 Task: Add an event with the title Second Monthly Departmental Update and Collaboration Meeting, date '2024/04/21', time 9:40 AM to 11:40 AMand add a description: The training workshop will be facilitated by experienced leadership experts who will provide guidance, insights, and practical tips throughout the session. Participants will have ample opportunities to ask questions, share experiences, and receive personalized feedback on their leadership development., put the event into Red category . Add location for the event as: 789 Palm Jumeirah, Dubai, UAE, logged in from the account softage.10@softage.netand send the event invitation to softage.4@softage.net and softage.5@softage.net. Set a reminder for the event 30 minutes before
Action: Mouse moved to (79, 105)
Screenshot: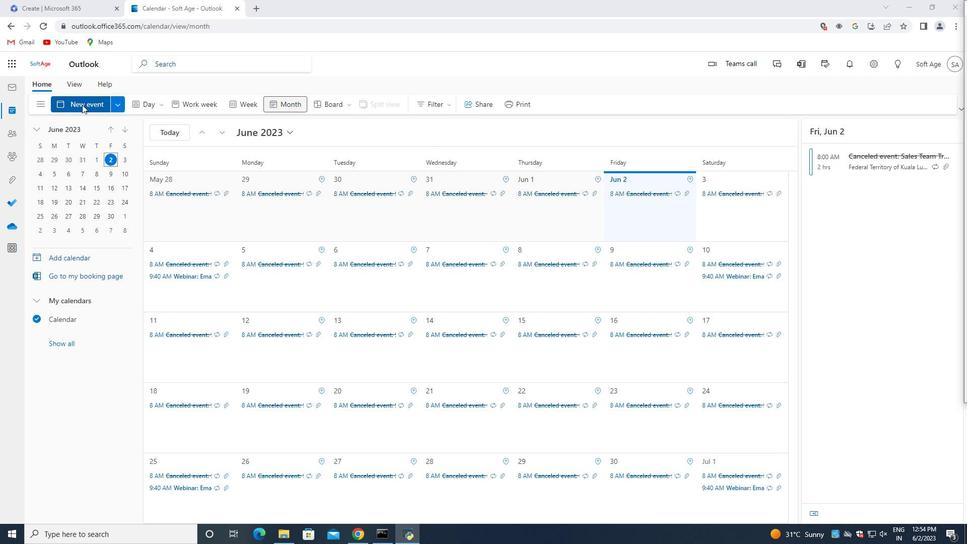 
Action: Mouse pressed left at (79, 105)
Screenshot: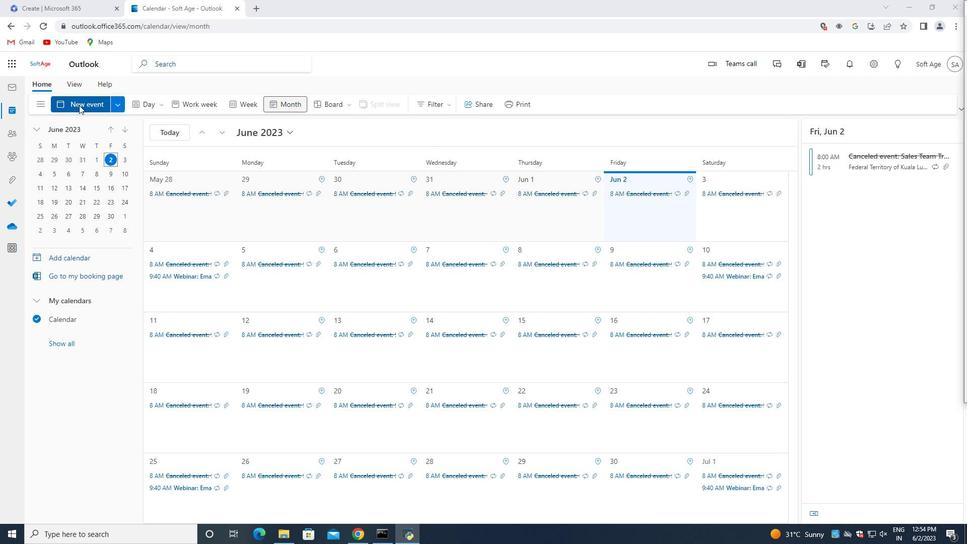 
Action: Mouse moved to (282, 166)
Screenshot: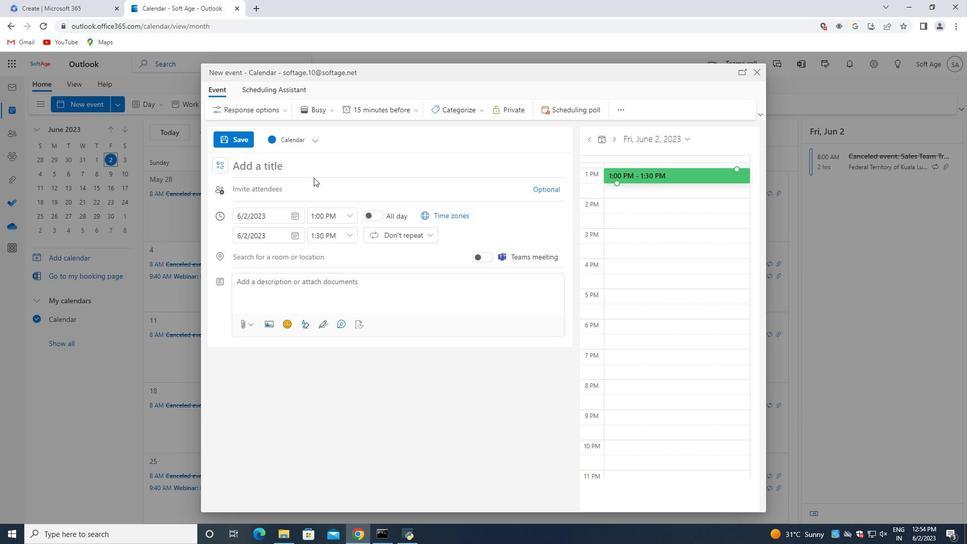 
Action: Mouse pressed left at (282, 166)
Screenshot: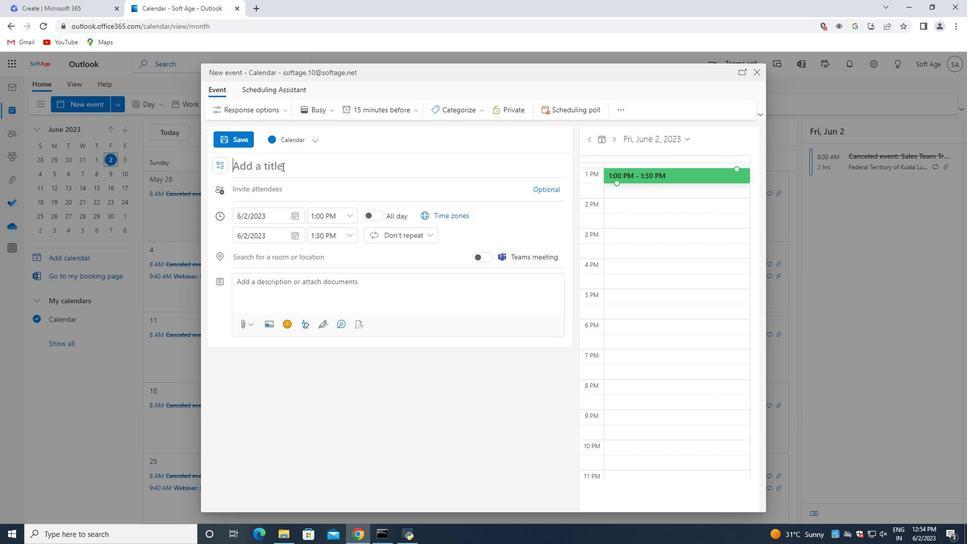 
Action: Key pressed <Key.shift>Second<Key.space><Key.shift>Monthi<Key.backspace>ly<Key.space><Key.shift>Departmental<Key.space><Key.shift>Update<Key.space>and<Key.space><Key.shift>Collaboration<Key.space><Key.shift>Meeting
Screenshot: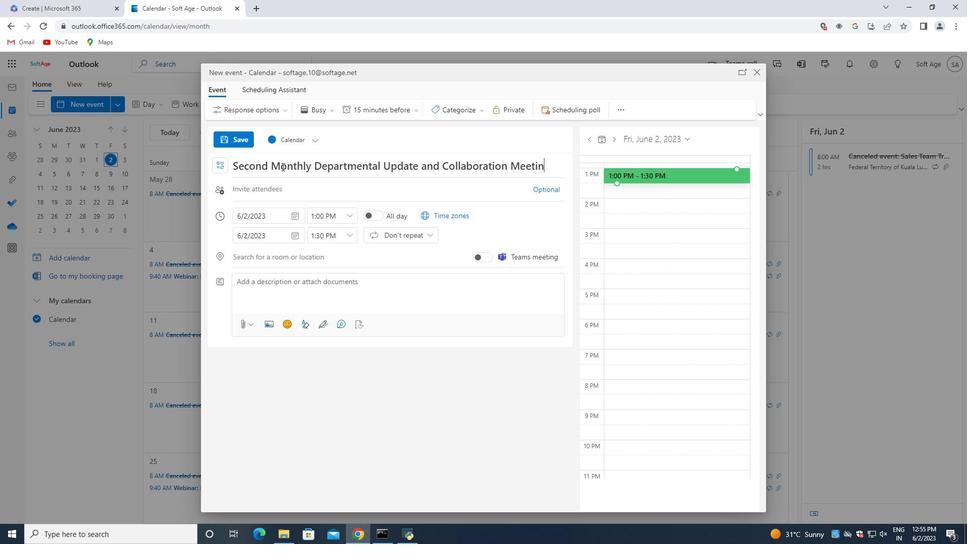 
Action: Mouse moved to (292, 217)
Screenshot: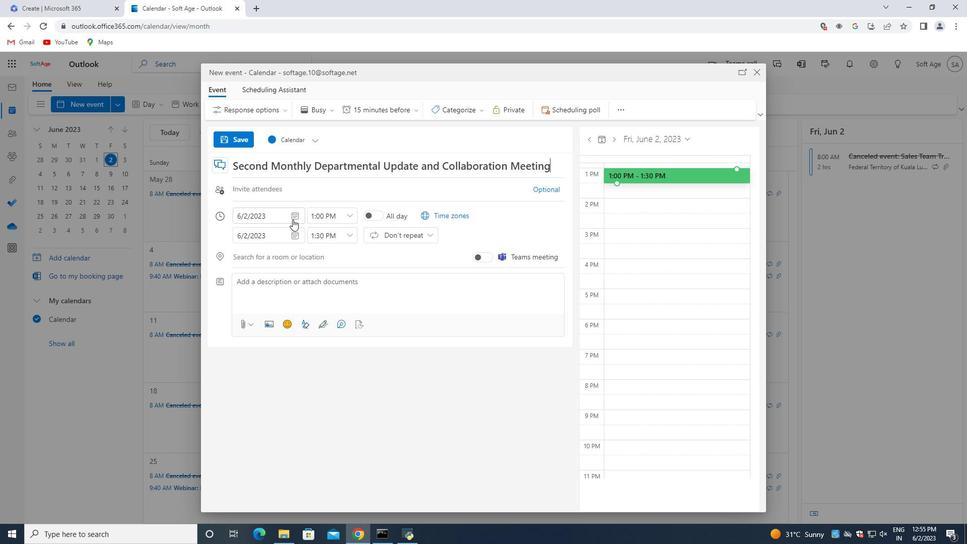 
Action: Mouse pressed left at (292, 217)
Screenshot: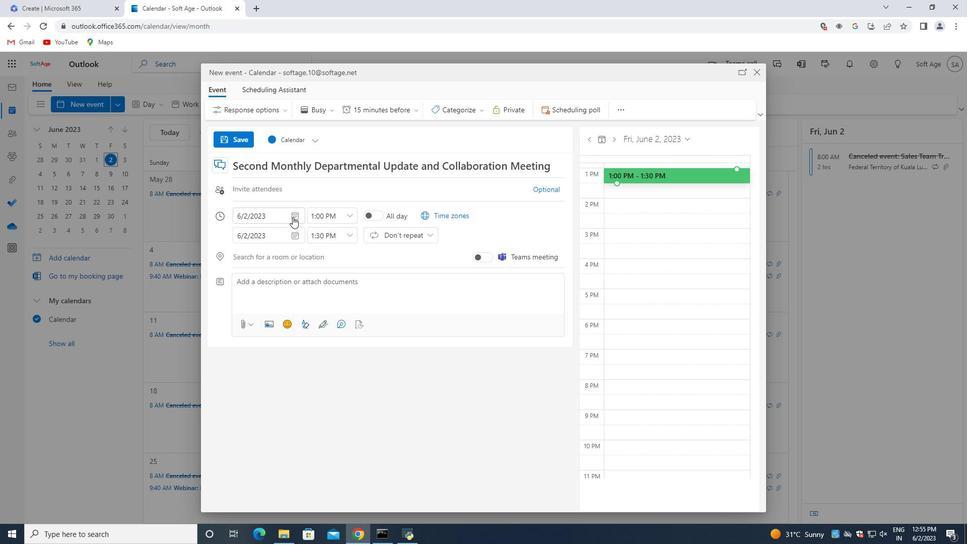 
Action: Mouse moved to (329, 237)
Screenshot: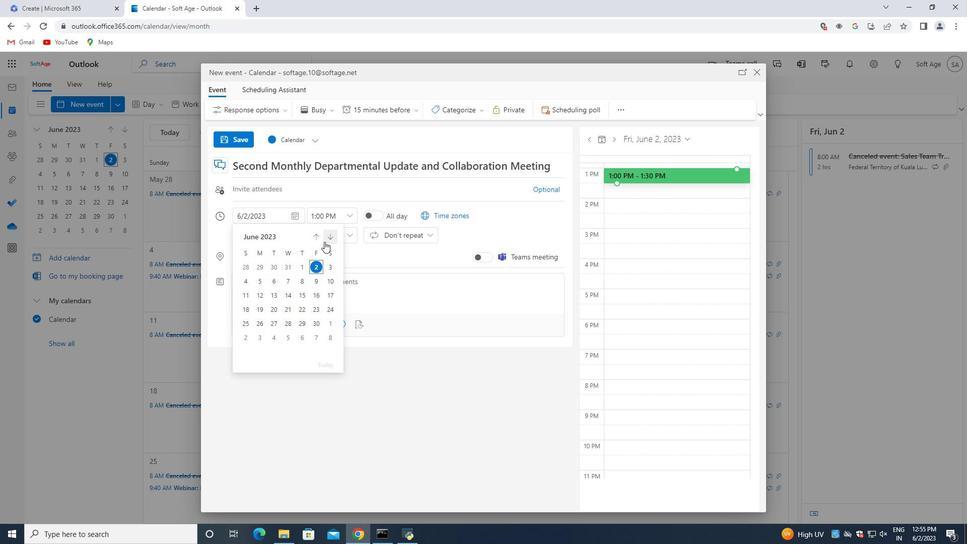 
Action: Mouse pressed left at (329, 237)
Screenshot: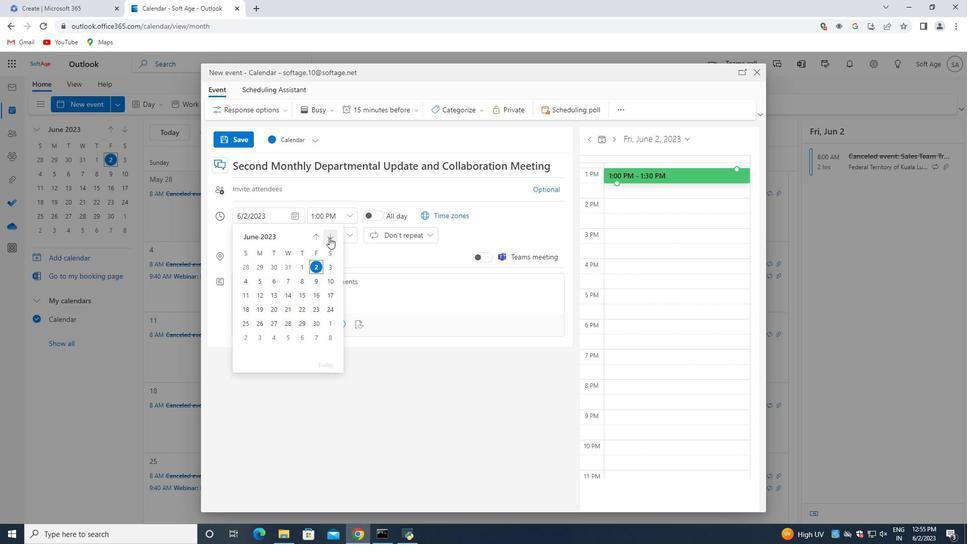 
Action: Mouse pressed left at (329, 237)
Screenshot: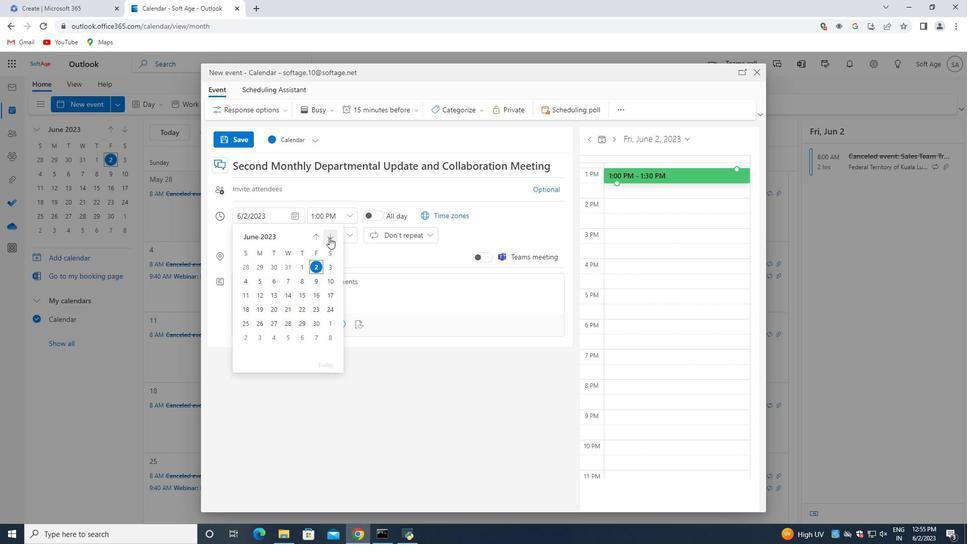
Action: Mouse pressed left at (329, 237)
Screenshot: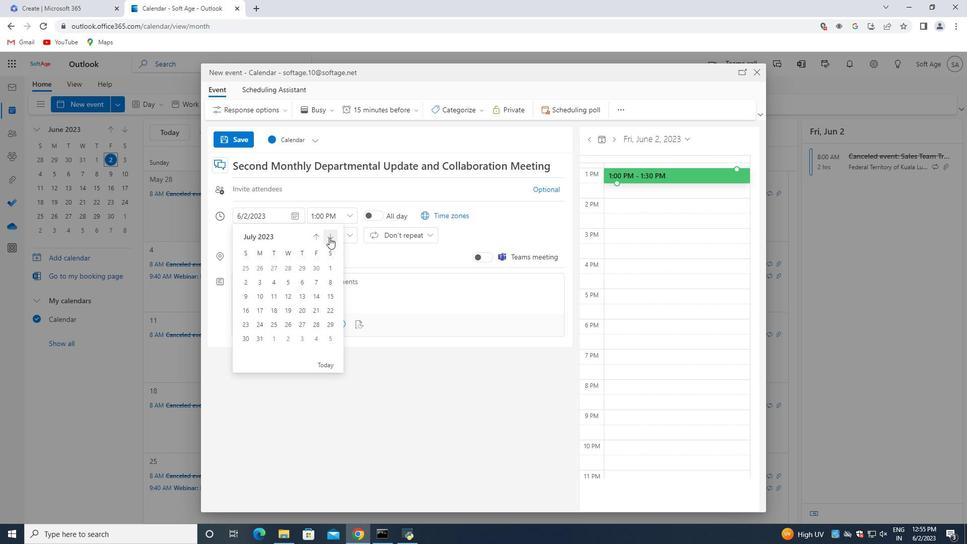 
Action: Mouse pressed left at (329, 237)
Screenshot: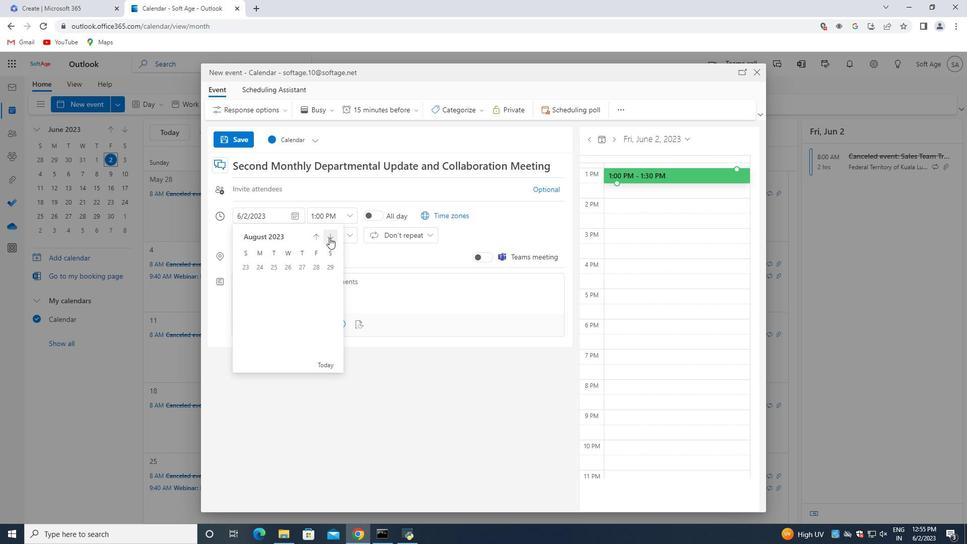 
Action: Mouse pressed left at (329, 237)
Screenshot: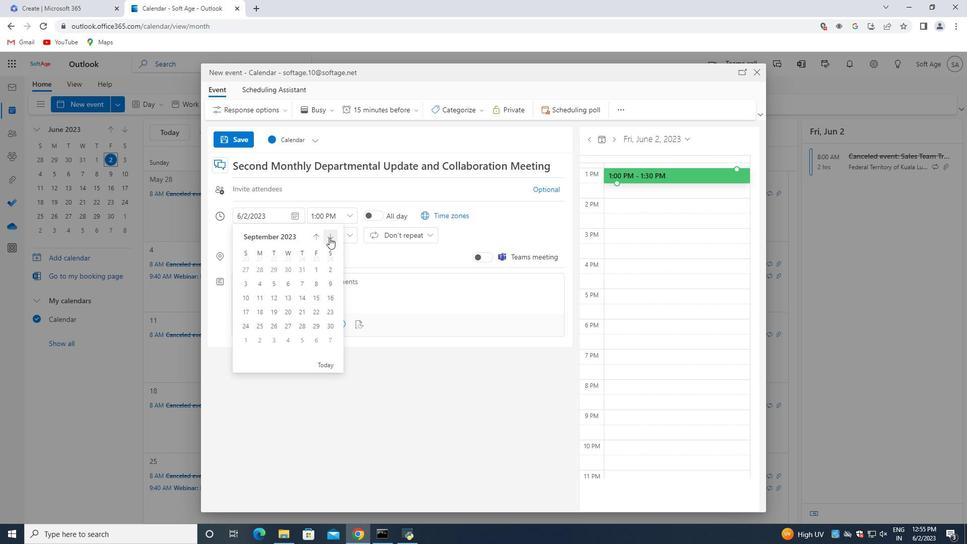 
Action: Mouse pressed left at (329, 237)
Screenshot: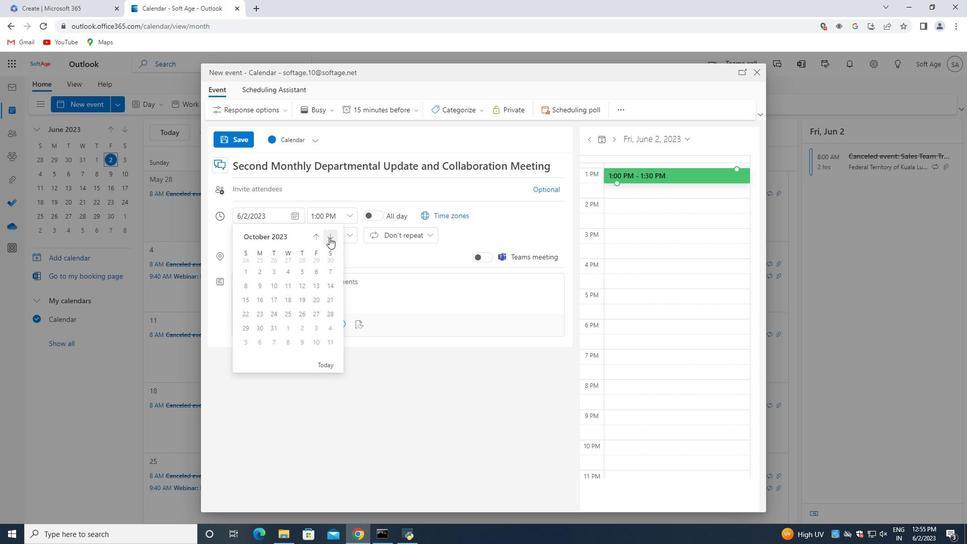 
Action: Mouse pressed left at (329, 237)
Screenshot: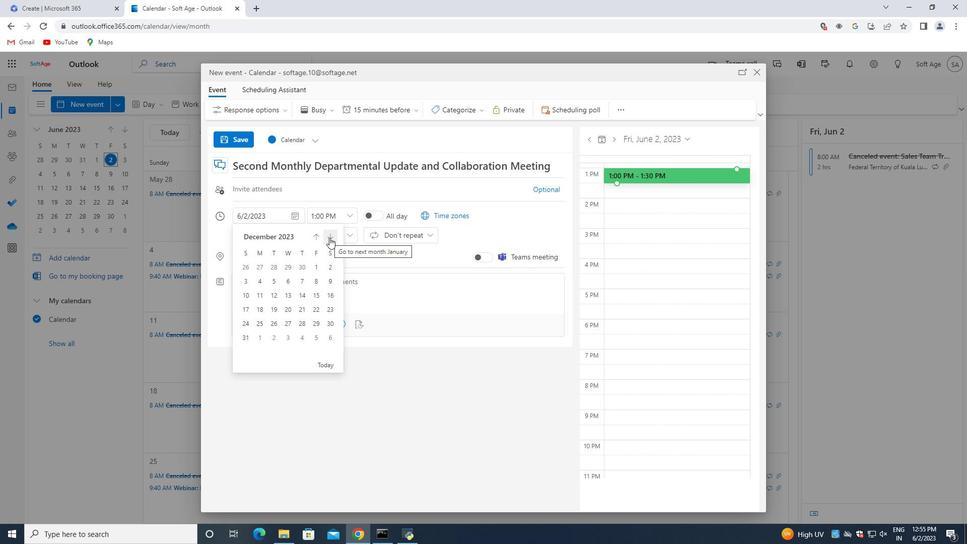 
Action: Mouse pressed left at (329, 237)
Screenshot: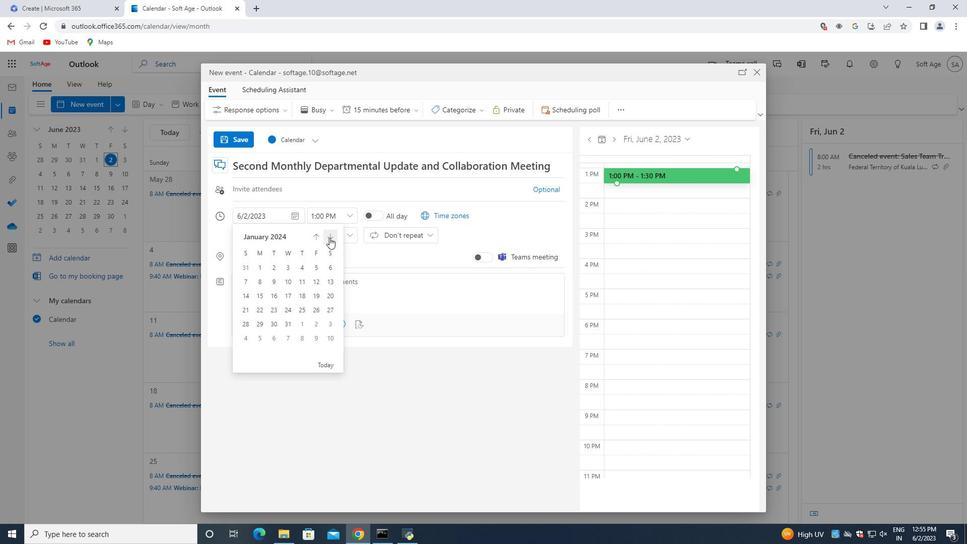 
Action: Mouse pressed left at (329, 237)
Screenshot: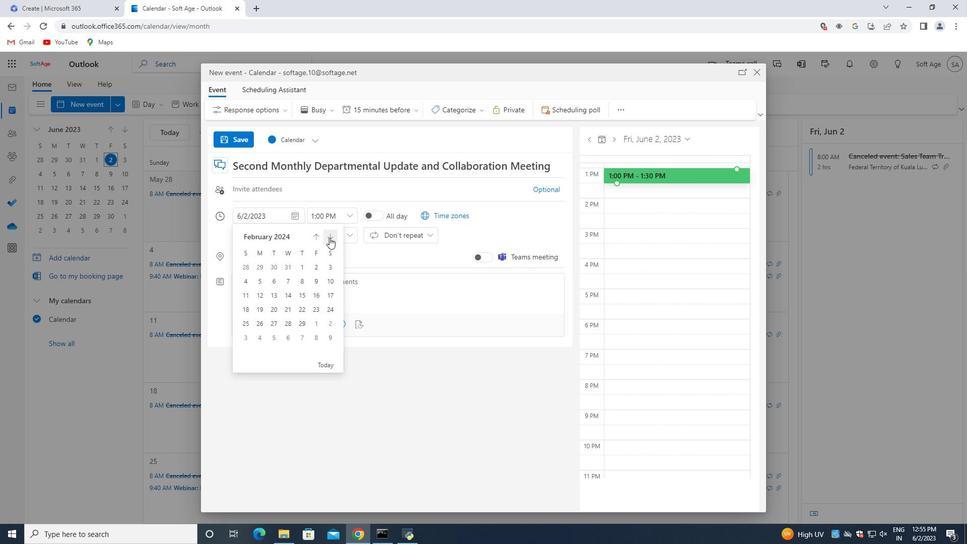 
Action: Mouse pressed left at (329, 237)
Screenshot: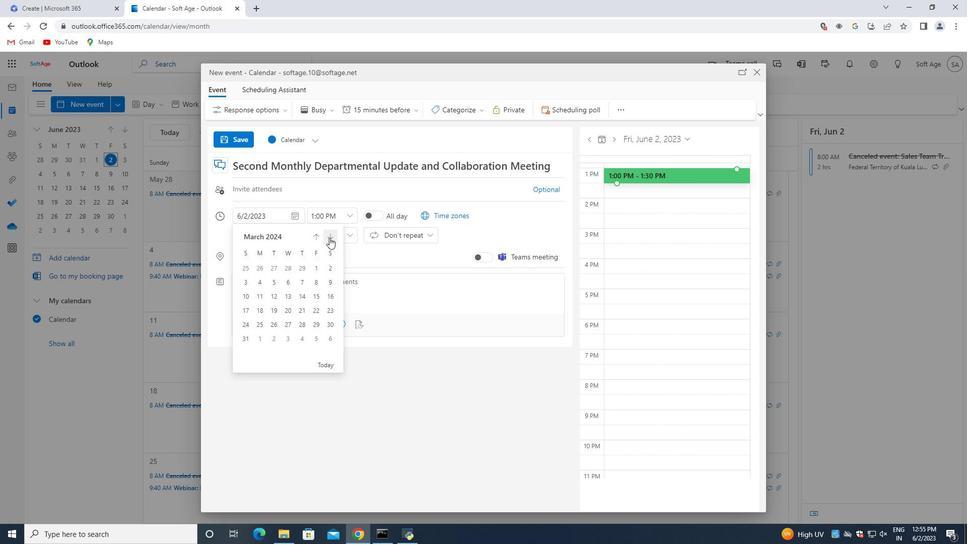 
Action: Mouse moved to (247, 308)
Screenshot: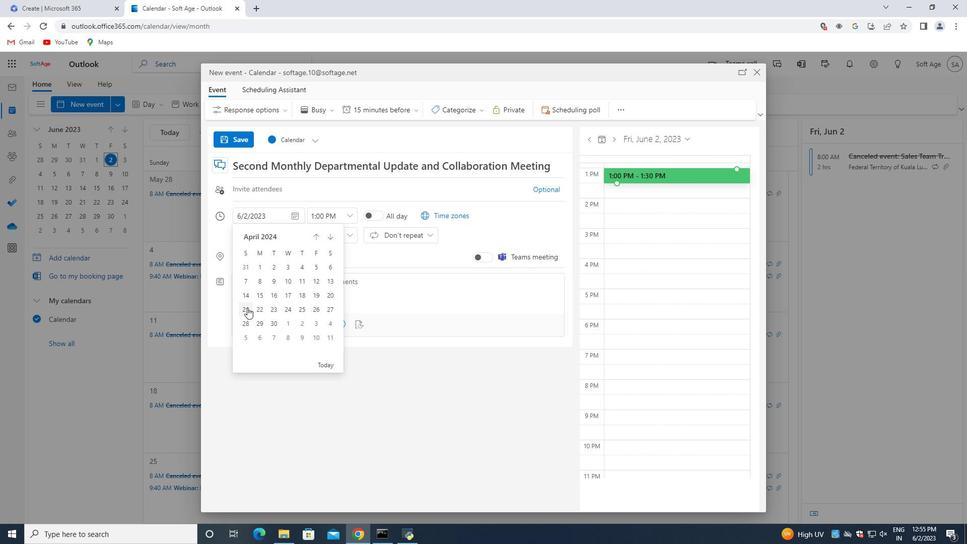 
Action: Mouse pressed left at (247, 308)
Screenshot: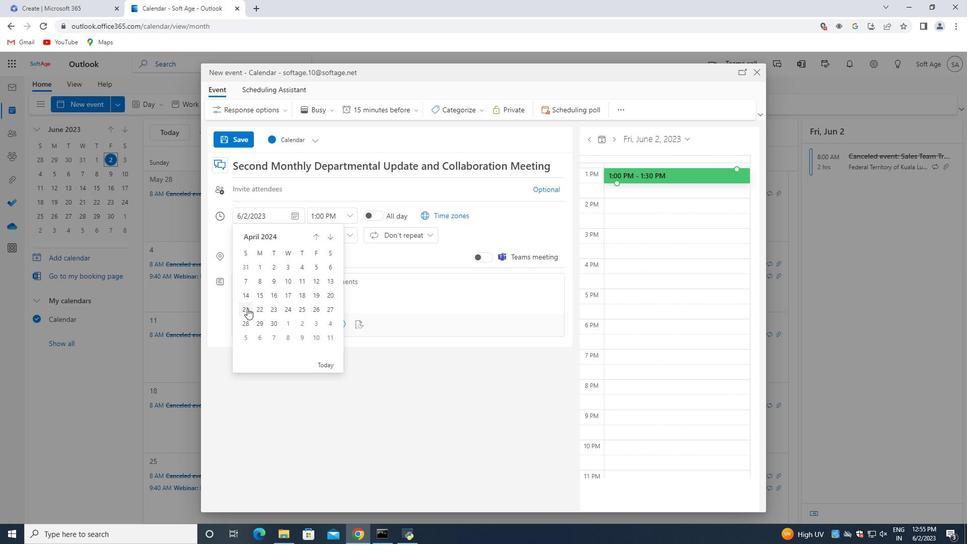 
Action: Mouse moved to (354, 215)
Screenshot: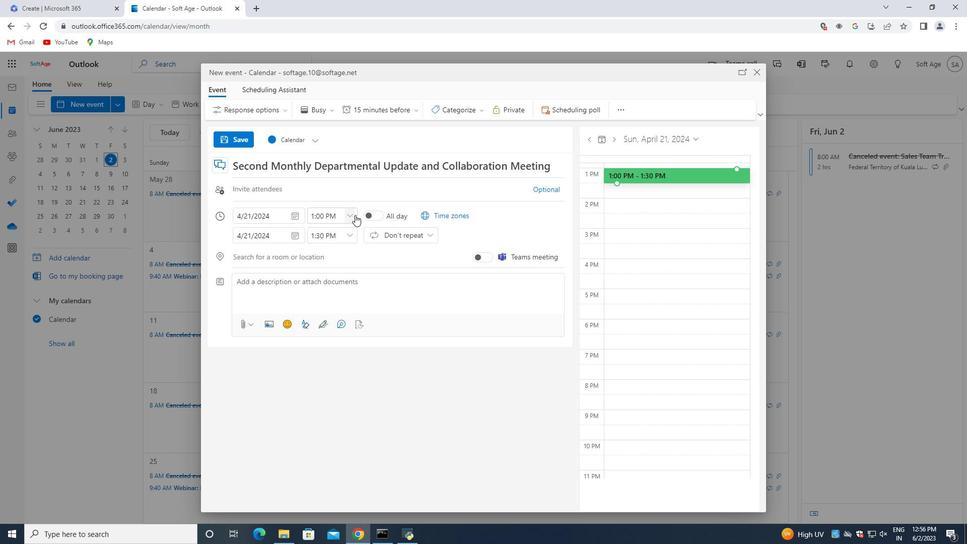 
Action: Mouse pressed left at (354, 215)
Screenshot: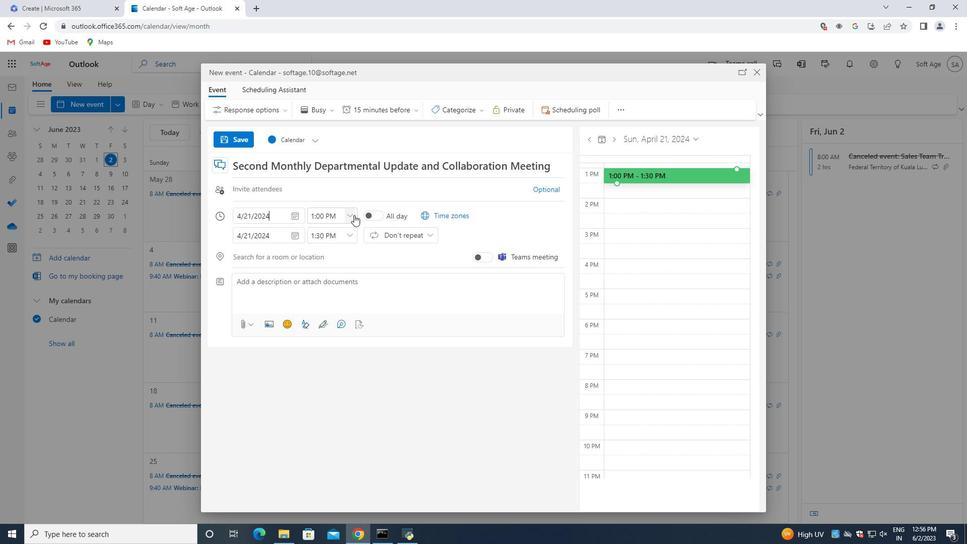 
Action: Mouse moved to (327, 265)
Screenshot: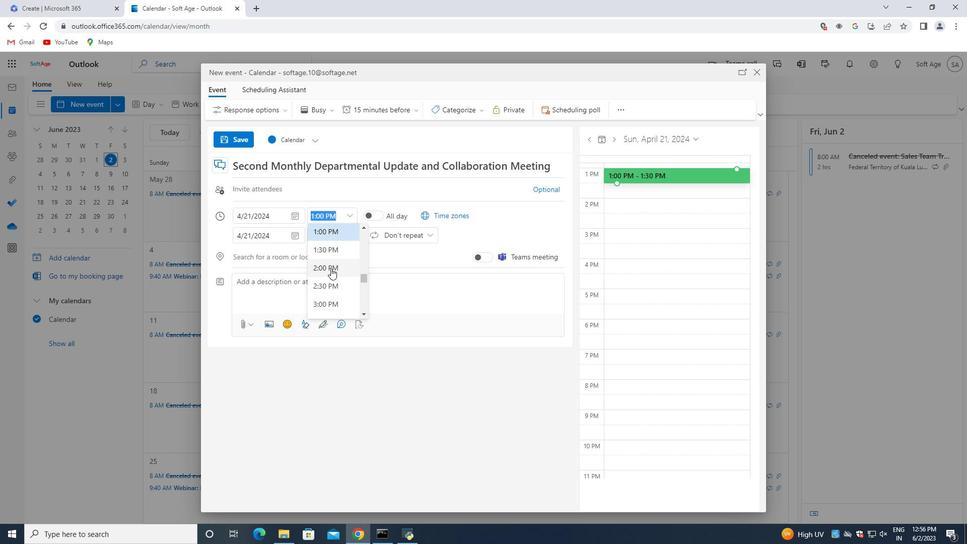 
Action: Mouse scrolled (327, 265) with delta (0, 0)
Screenshot: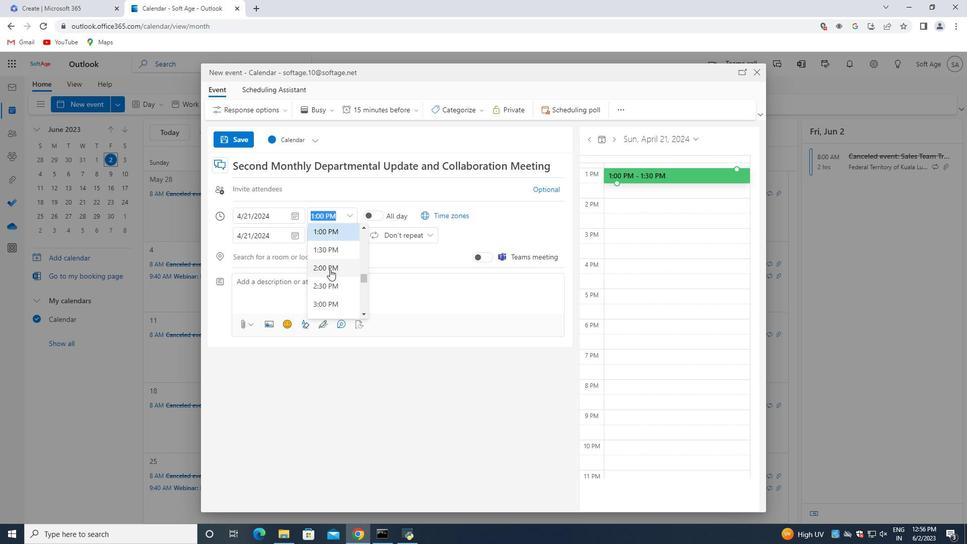 
Action: Mouse scrolled (327, 265) with delta (0, 0)
Screenshot: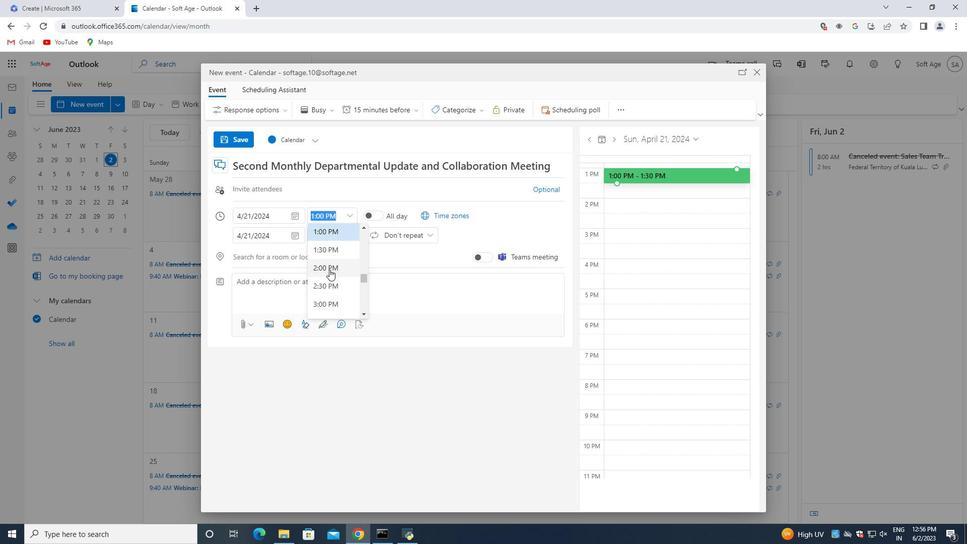 
Action: Mouse scrolled (327, 265) with delta (0, 0)
Screenshot: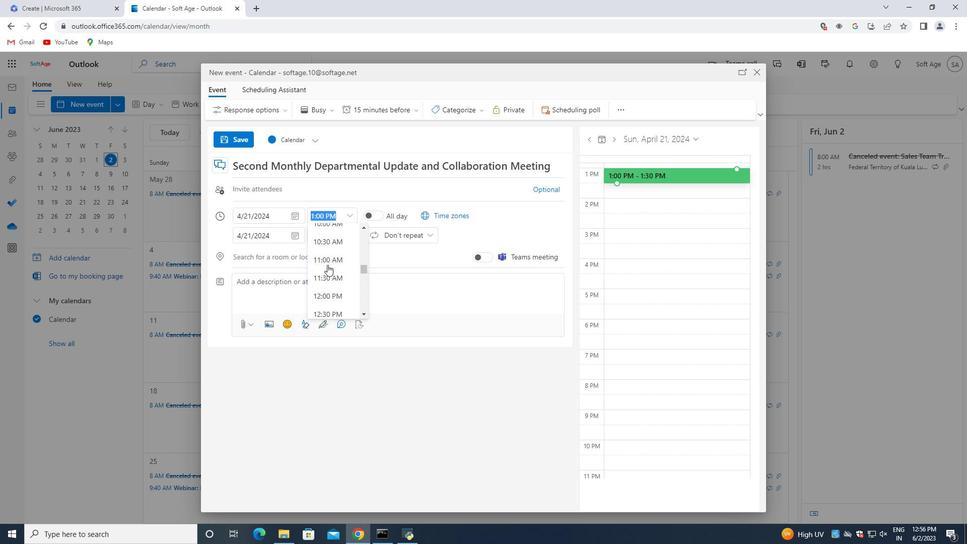 
Action: Mouse scrolled (327, 265) with delta (0, 0)
Screenshot: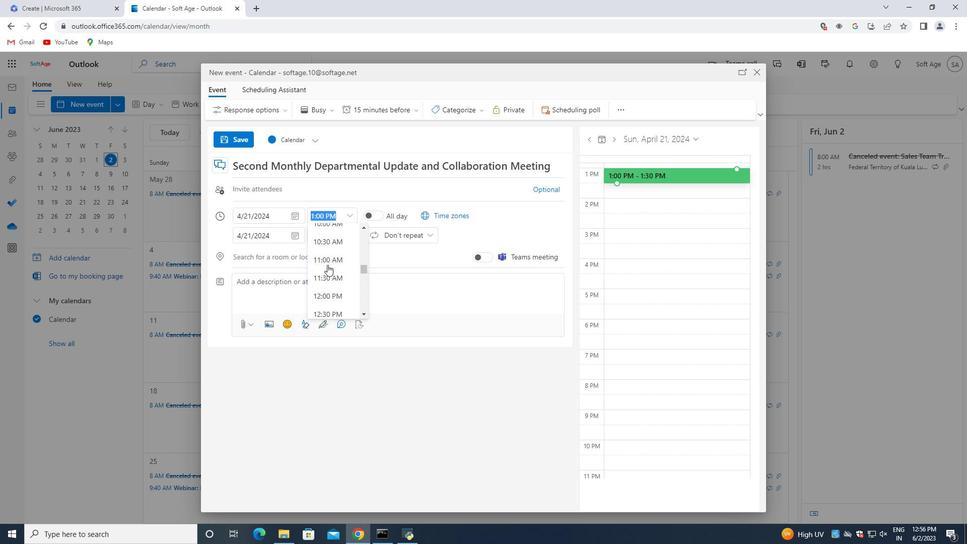 
Action: Mouse moved to (327, 264)
Screenshot: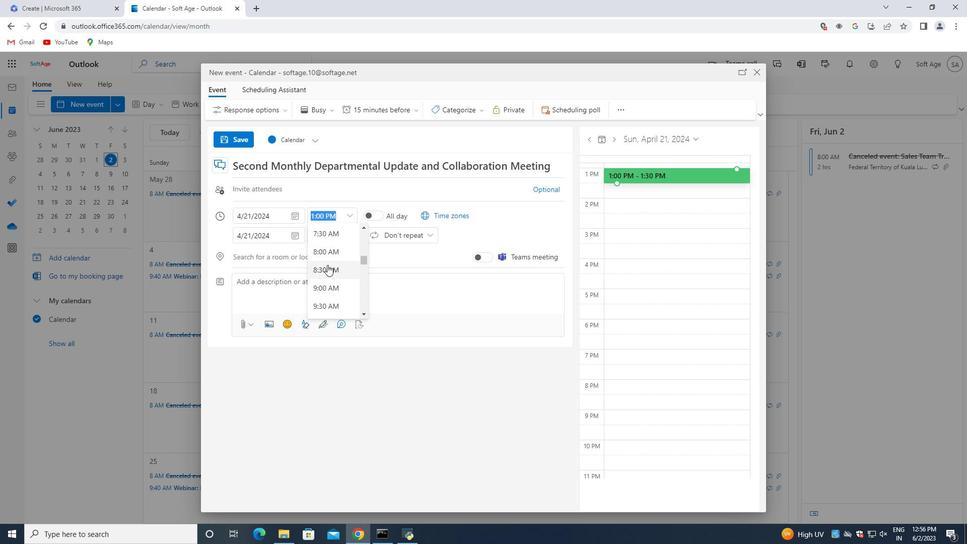 
Action: Mouse scrolled (327, 263) with delta (0, 0)
Screenshot: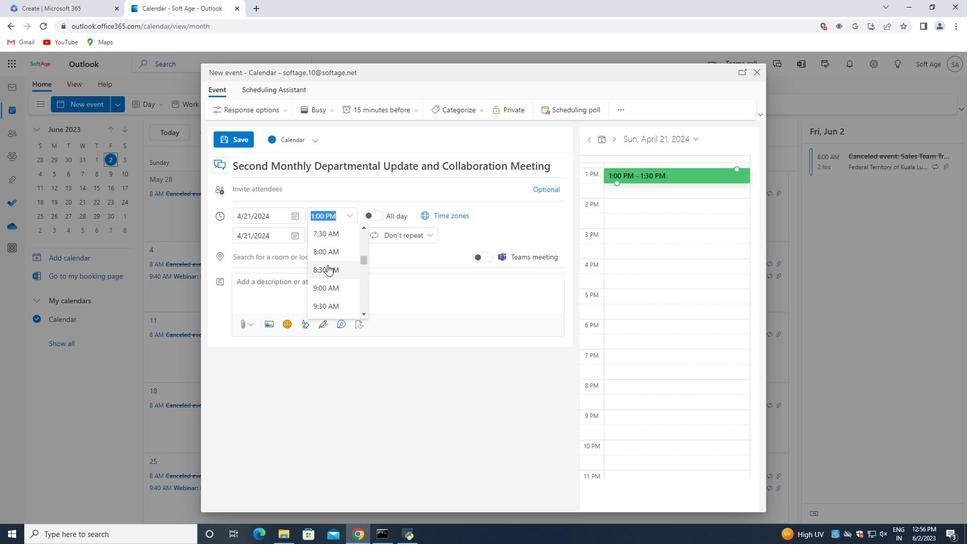 
Action: Mouse moved to (325, 256)
Screenshot: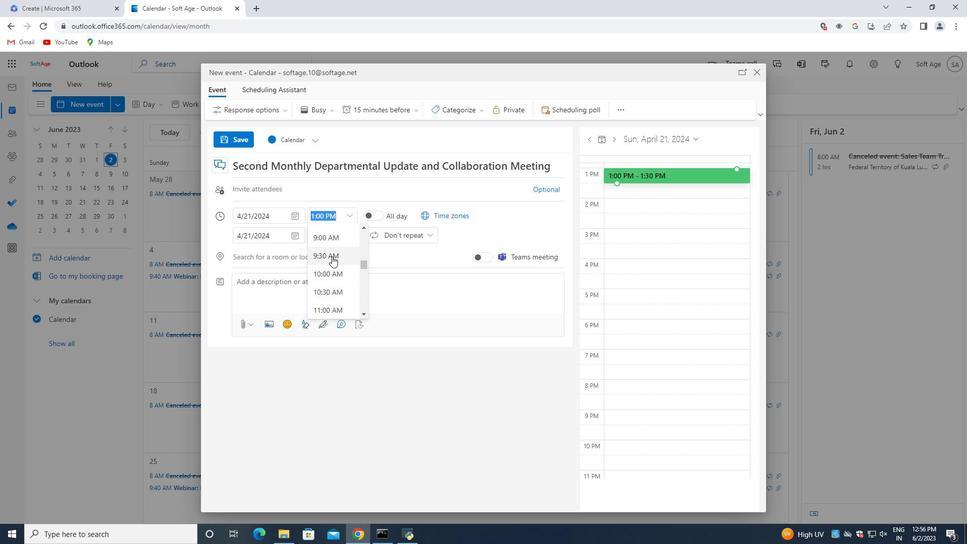 
Action: Mouse pressed left at (325, 256)
Screenshot: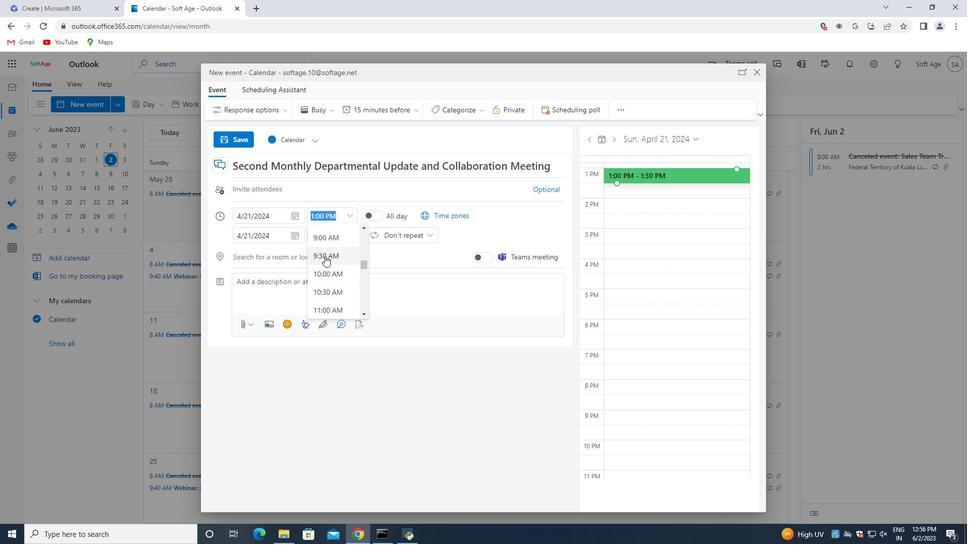 
Action: Mouse moved to (317, 216)
Screenshot: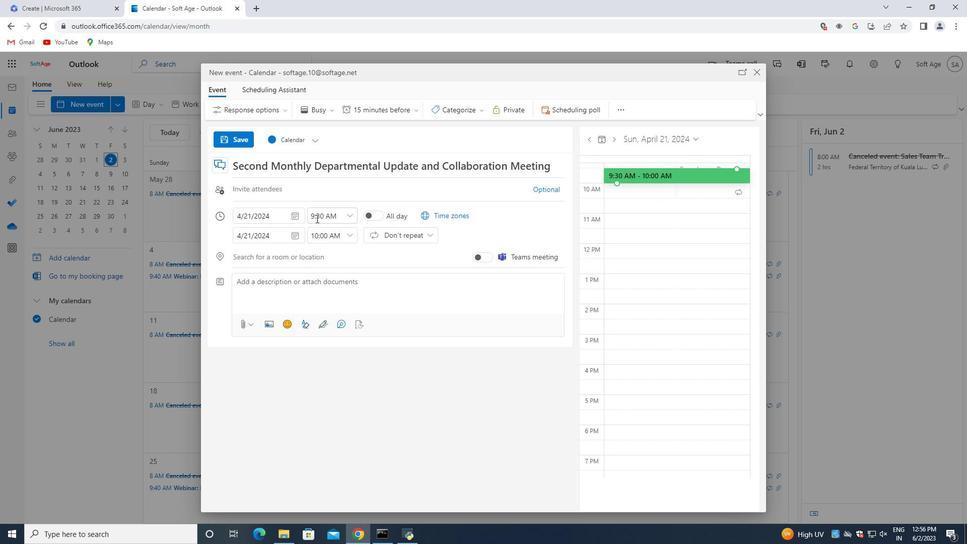 
Action: Mouse pressed left at (317, 216)
Screenshot: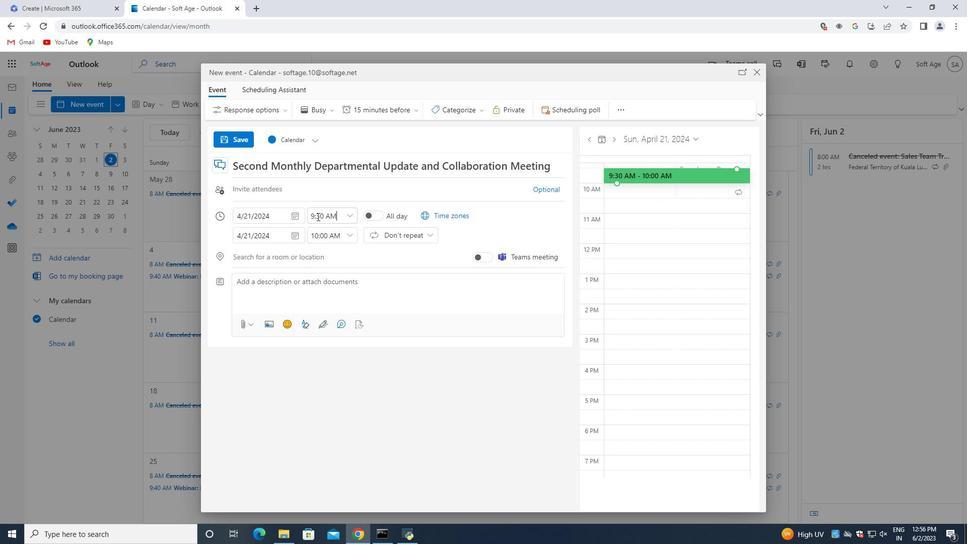 
Action: Mouse moved to (325, 243)
Screenshot: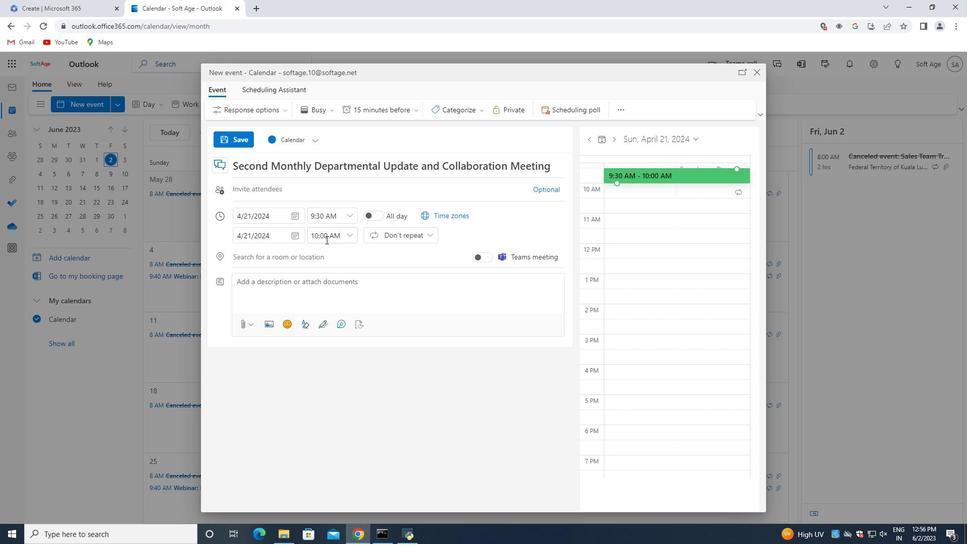 
Action: Key pressed <Key.right><Key.backspace>4
Screenshot: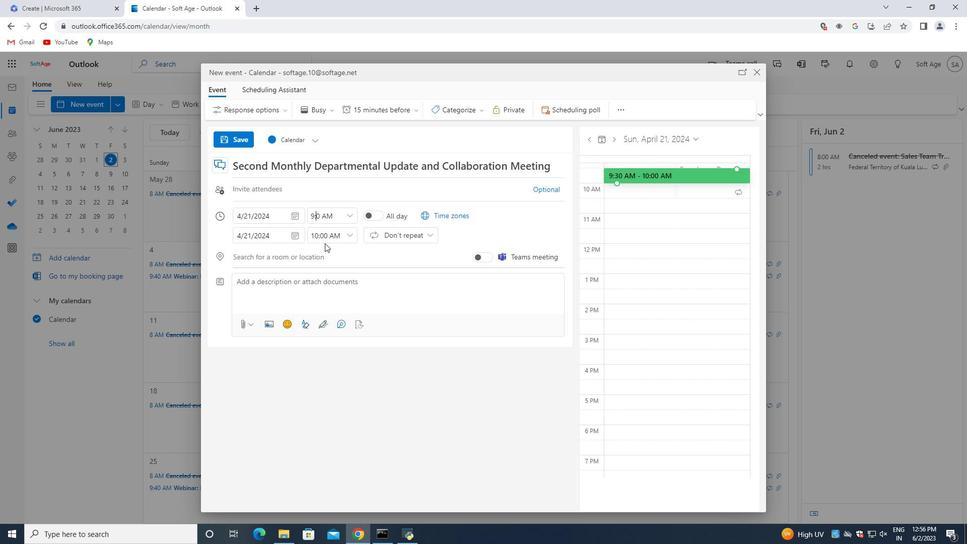 
Action: Mouse moved to (338, 235)
Screenshot: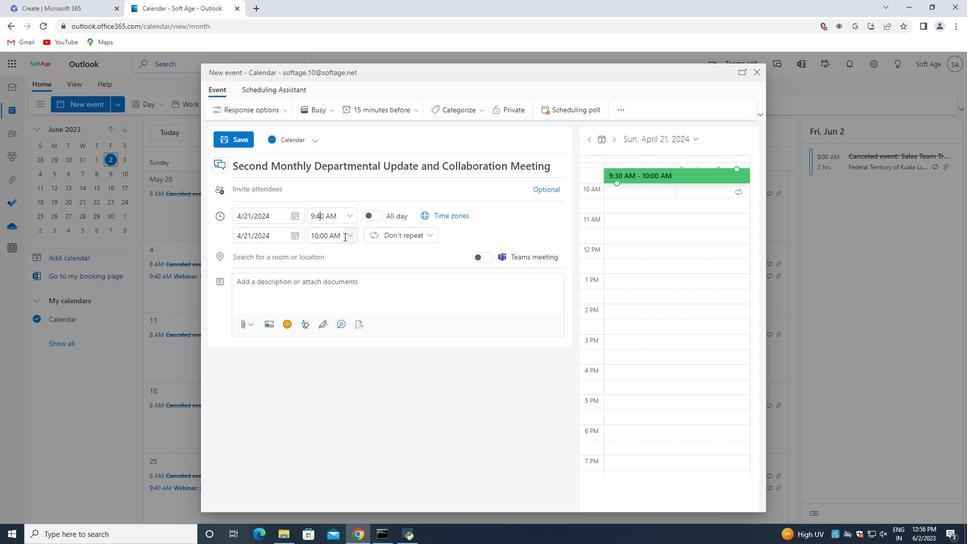 
Action: Mouse pressed left at (338, 235)
Screenshot: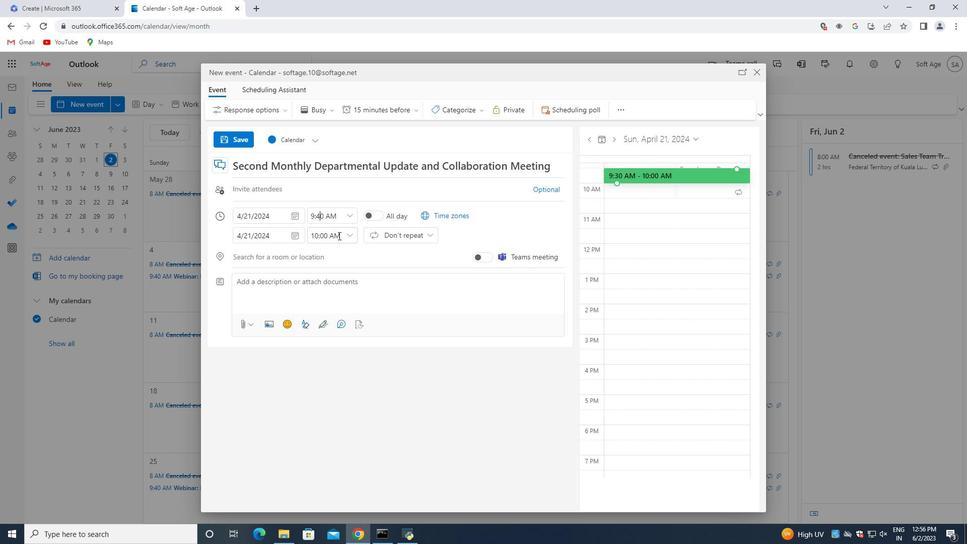 
Action: Mouse moved to (354, 233)
Screenshot: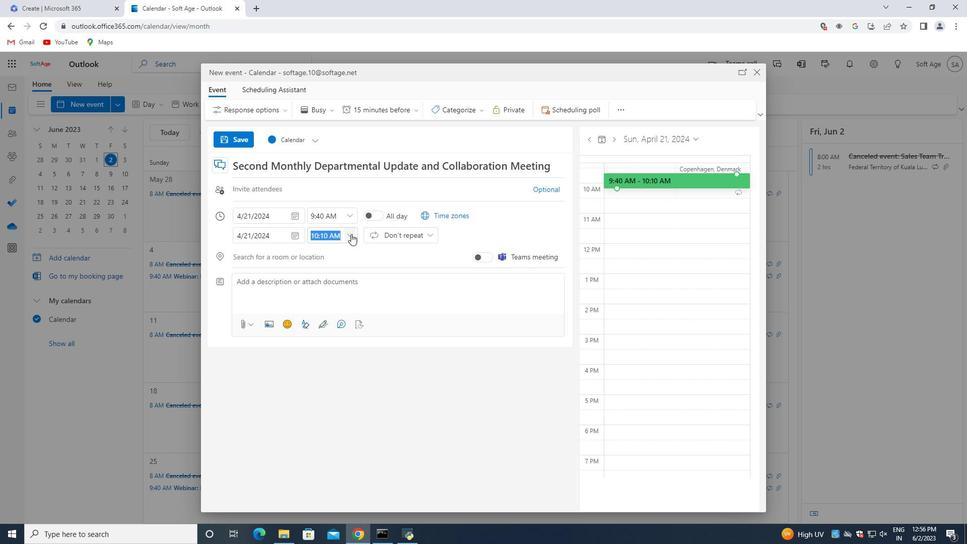 
Action: Mouse pressed left at (354, 233)
Screenshot: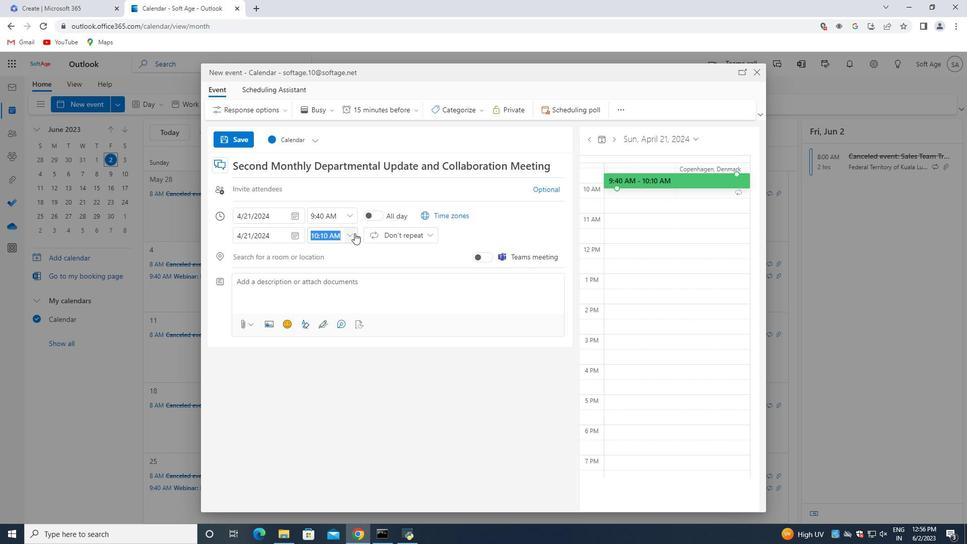 
Action: Mouse moved to (349, 304)
Screenshot: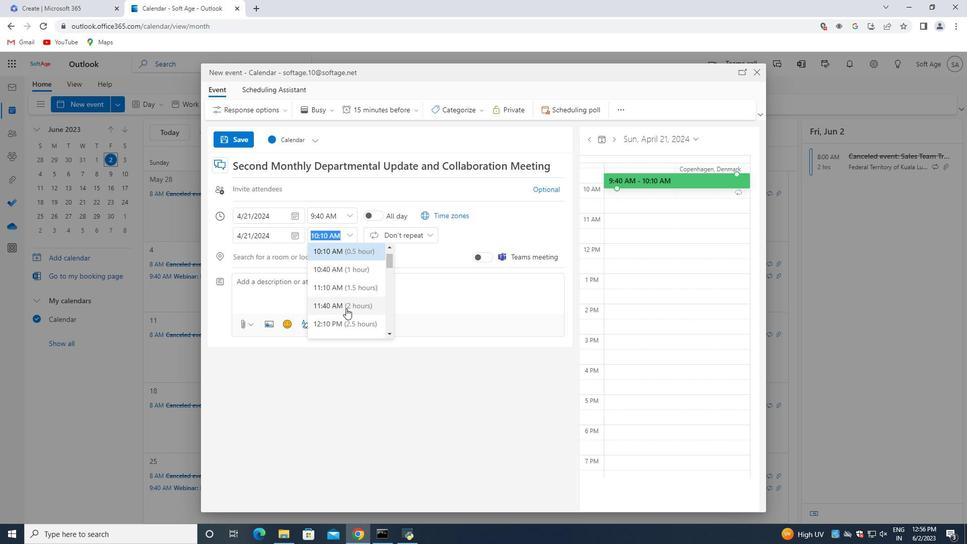 
Action: Mouse pressed left at (349, 304)
Screenshot: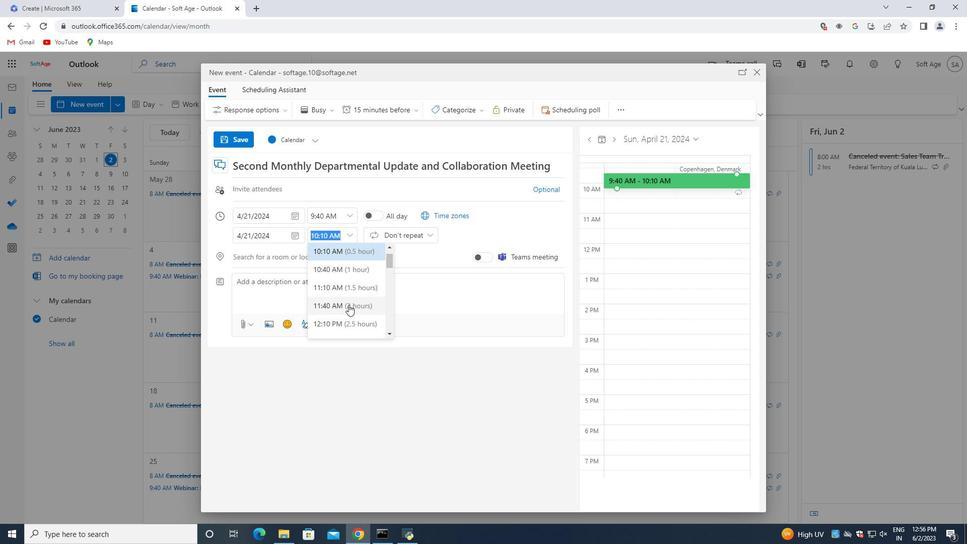
Action: Mouse moved to (315, 279)
Screenshot: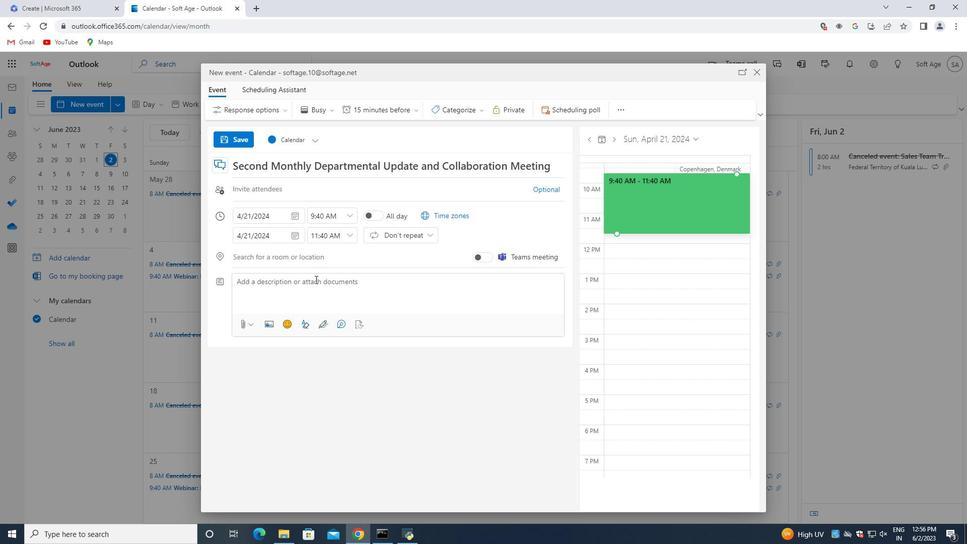 
Action: Mouse pressed left at (315, 279)
Screenshot: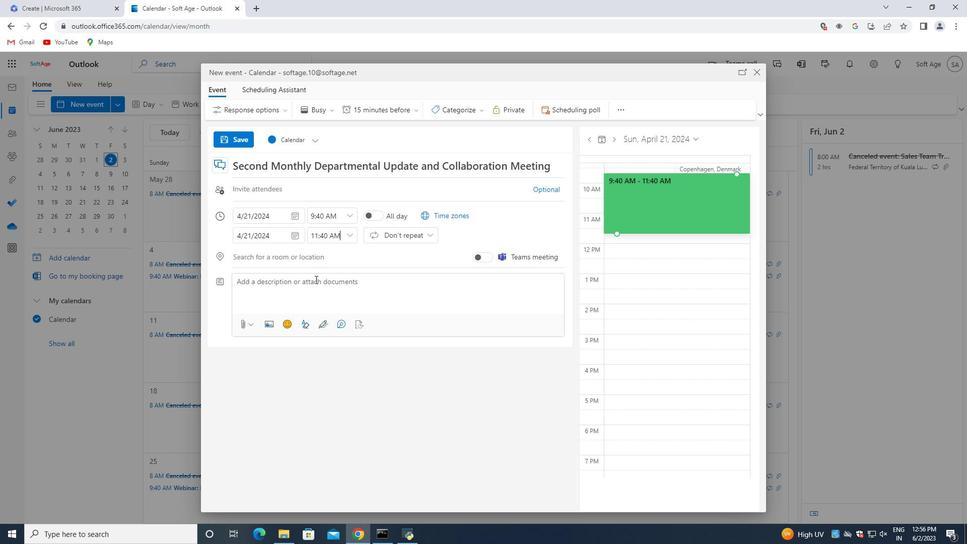 
Action: Key pressed <Key.shift>The<Key.space>training<Key.space>workshop<Key.space>will<Key.space>be<Key.space>facilitated<Key.space>by<Key.space>experienced<Key.space>leadership<Key.space>experts<Key.space>who<Key.space>will<Key.space>provide<Key.space>guidance,<Key.space>insights,<Key.space>and<Key.space>practical<Key.space>tips<Key.space>throughout<Key.space>the<Key.space>session.<Key.space><Key.shift>Participants<Key.space>will<Key.space>have<Key.space>ample<Key.space>opportunities<Key.space>to<Key.space>ask<Key.space>question,<Key.space>share<Key.space>experiences.<Key.backspace>,<Key.space>and<Key.space>receive<Key.space>personalized<Key.space>feedback<Key.space>on<Key.space>their<Key.space>leadship<Key.space>development
Screenshot: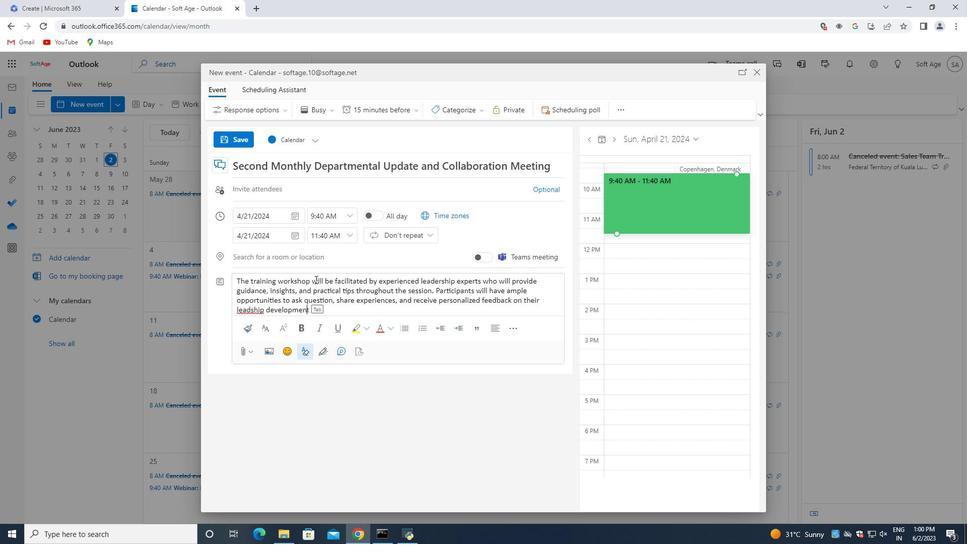 
Action: Mouse moved to (253, 309)
Screenshot: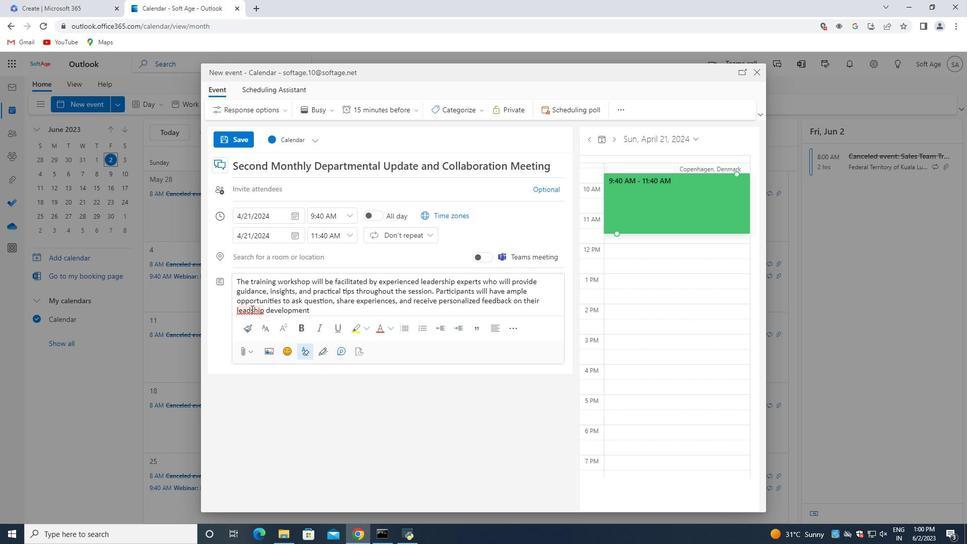 
Action: Mouse pressed left at (253, 309)
Screenshot: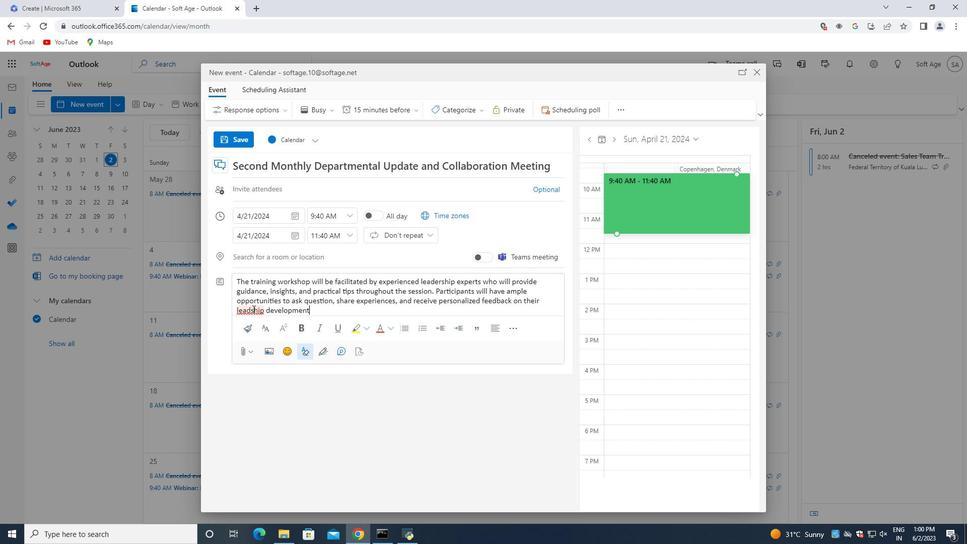 
Action: Mouse moved to (262, 310)
Screenshot: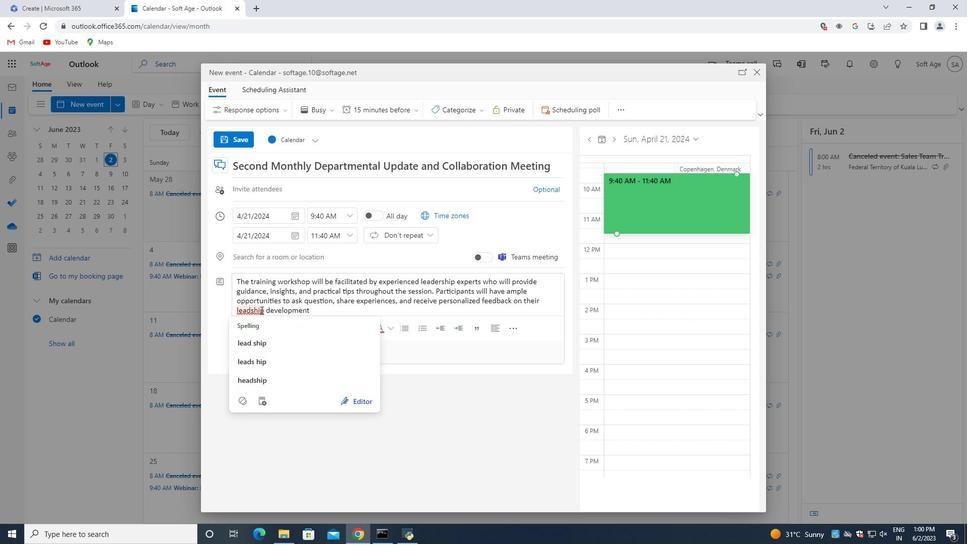 
Action: Mouse pressed left at (262, 310)
Screenshot: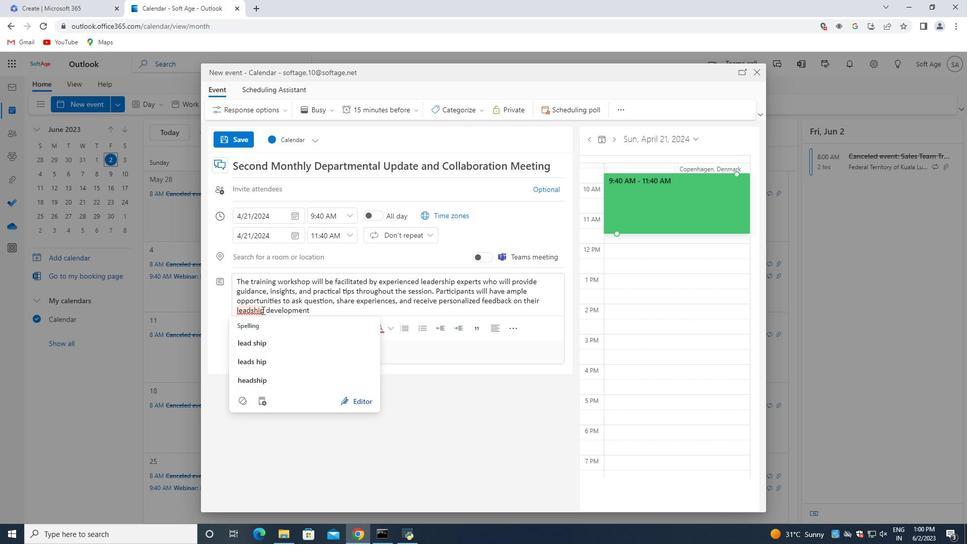 
Action: Mouse moved to (264, 311)
Screenshot: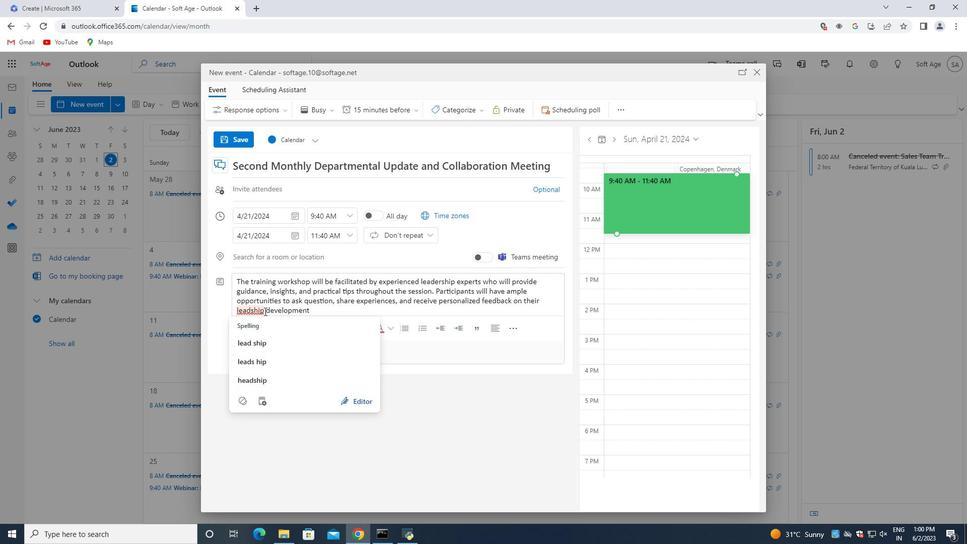 
Action: Key pressed <Key.backspace><Key.backspace><Key.backspace><Key.backspace>ership
Screenshot: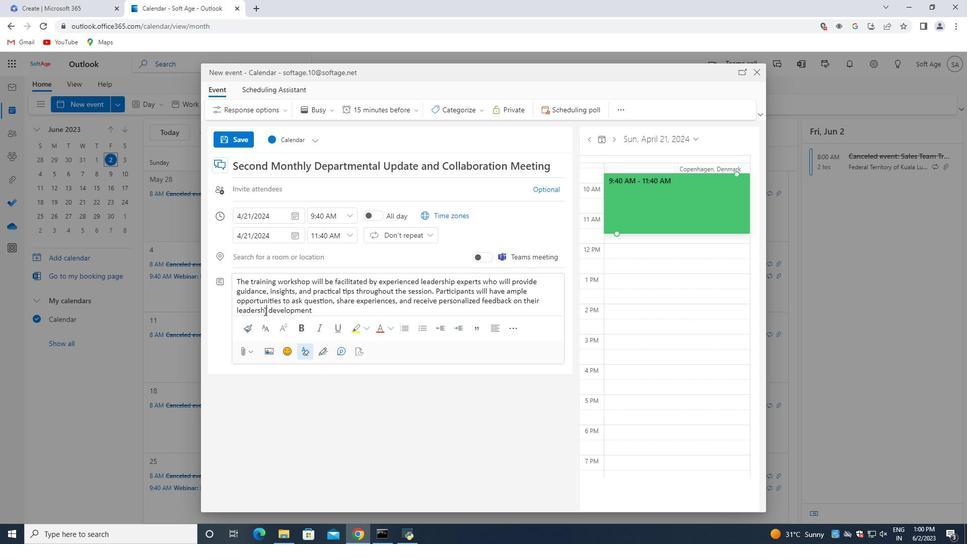 
Action: Mouse moved to (324, 310)
Screenshot: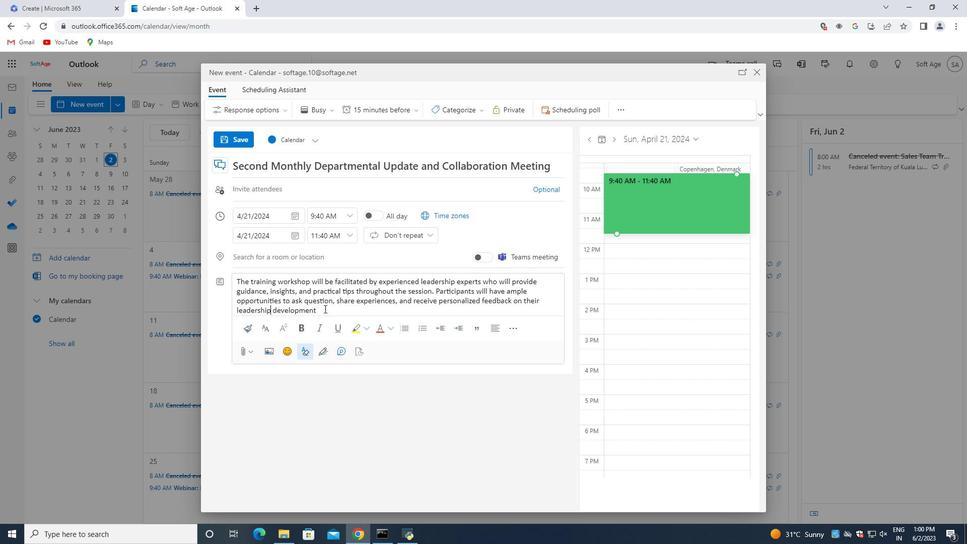 
Action: Mouse pressed left at (324, 310)
Screenshot: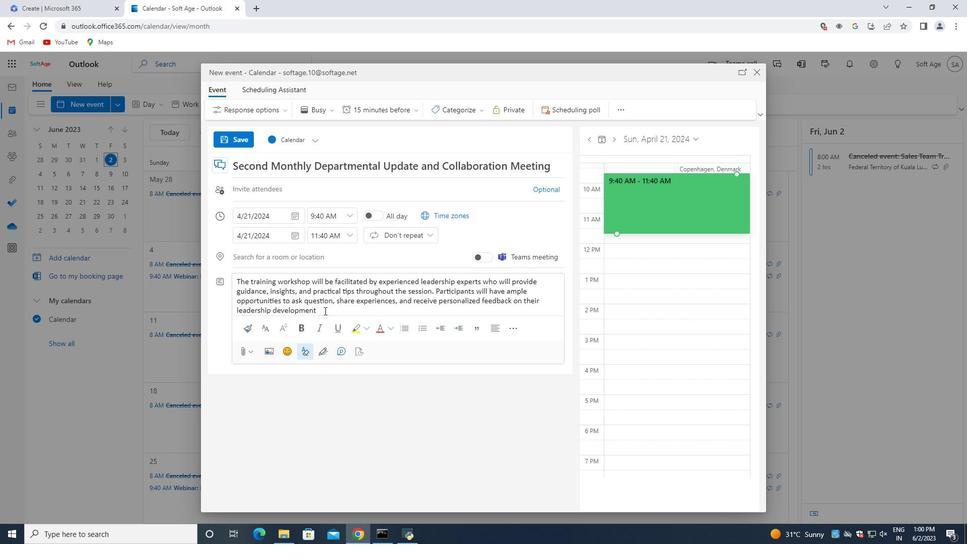 
Action: Mouse moved to (322, 310)
Screenshot: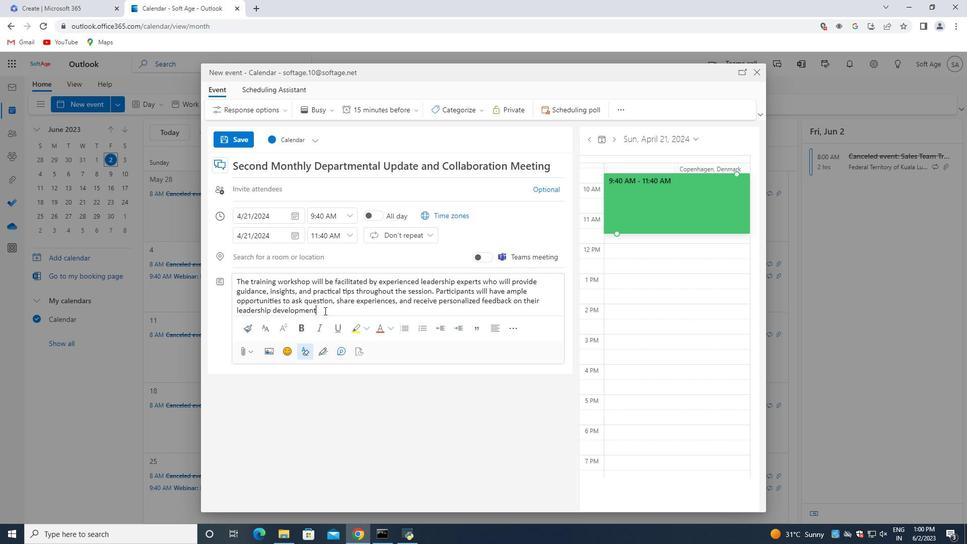 
Action: Key pressed .
Screenshot: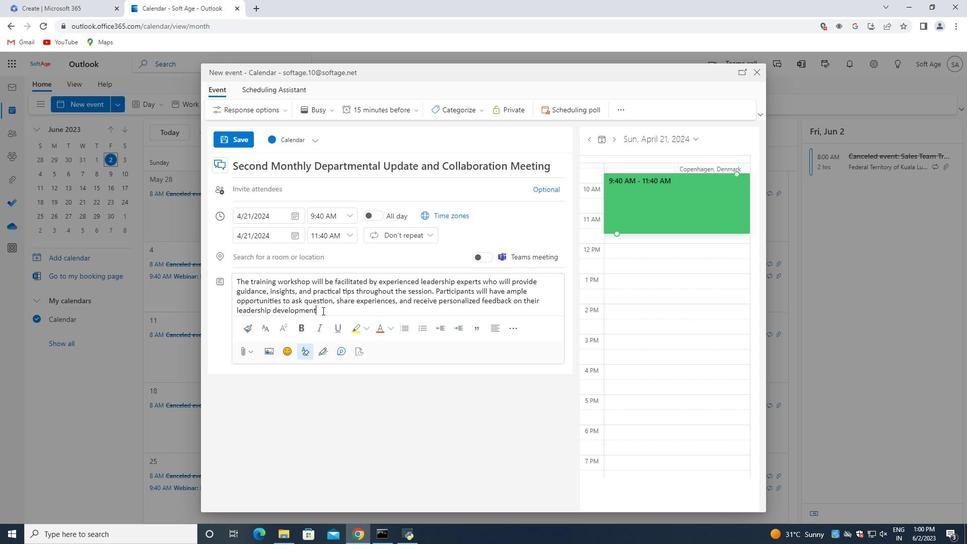 
Action: Mouse moved to (331, 312)
Screenshot: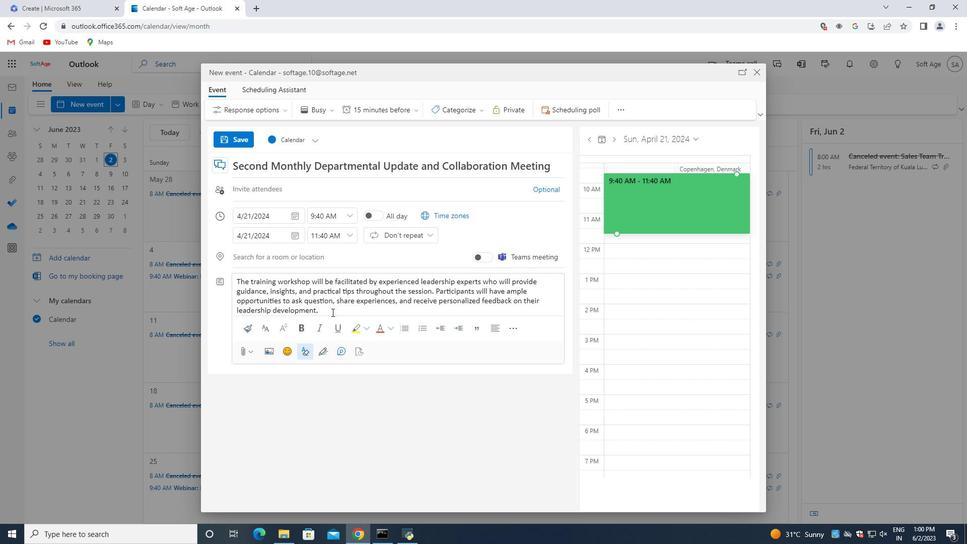 
Action: Mouse scrolled (331, 312) with delta (0, 0)
Screenshot: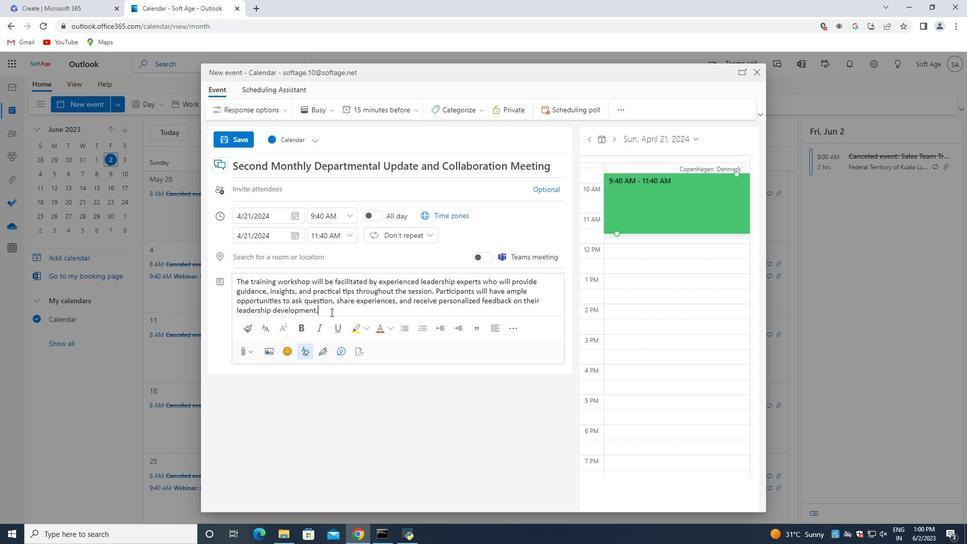 
Action: Mouse scrolled (331, 312) with delta (0, 0)
Screenshot: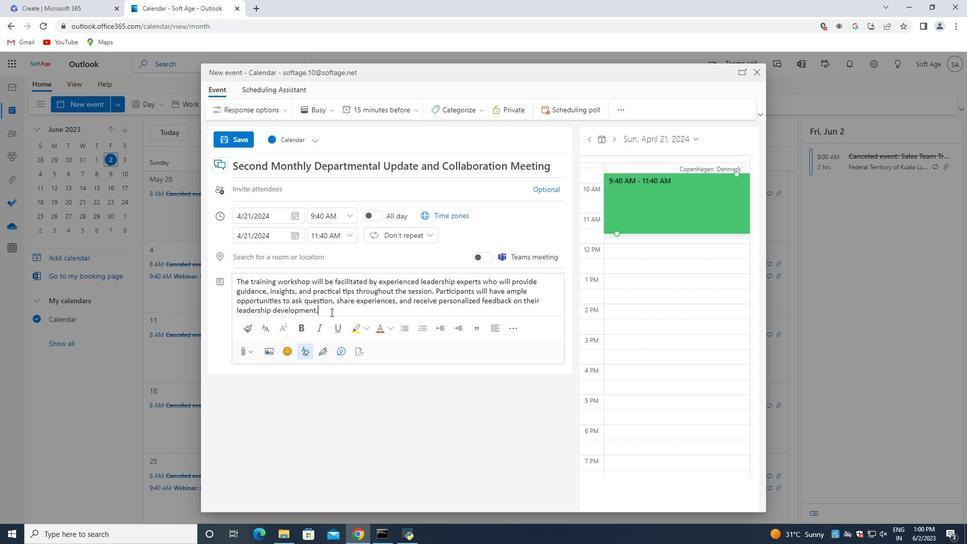 
Action: Mouse moved to (479, 112)
Screenshot: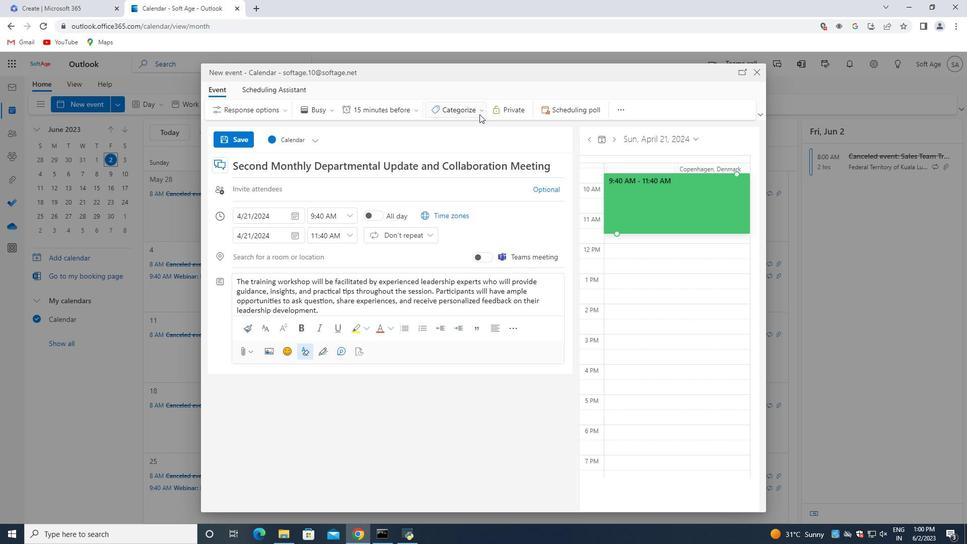 
Action: Mouse pressed left at (479, 112)
Screenshot: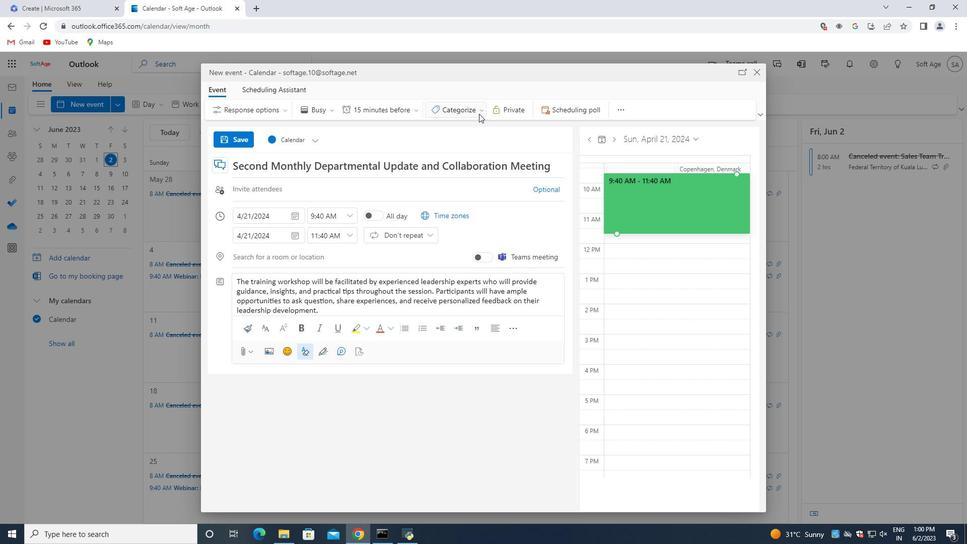 
Action: Mouse moved to (474, 209)
Screenshot: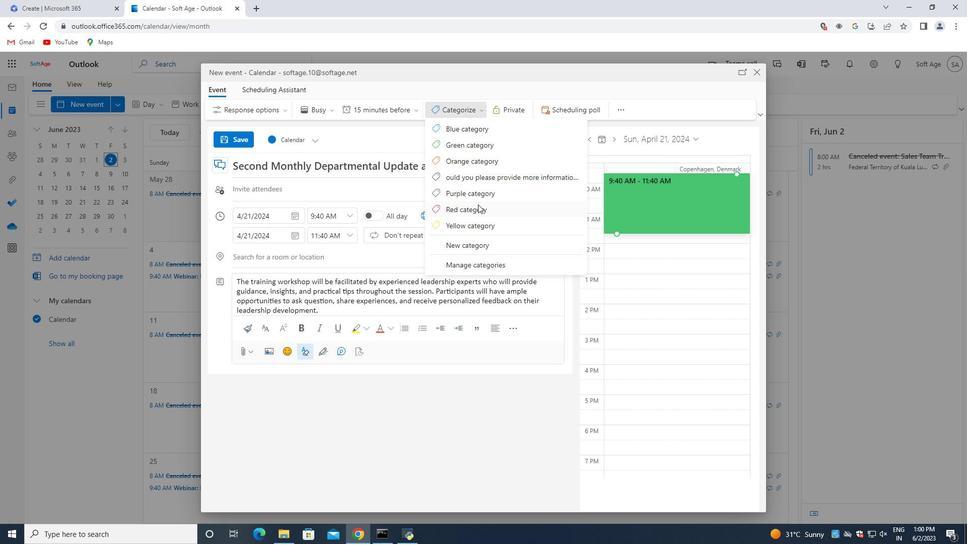 
Action: Mouse pressed left at (474, 209)
Screenshot: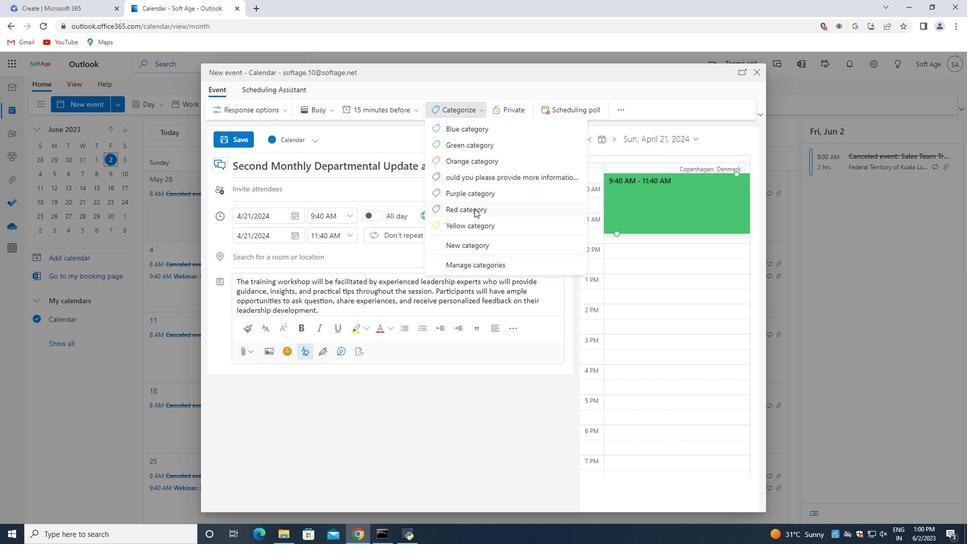 
Action: Mouse moved to (290, 259)
Screenshot: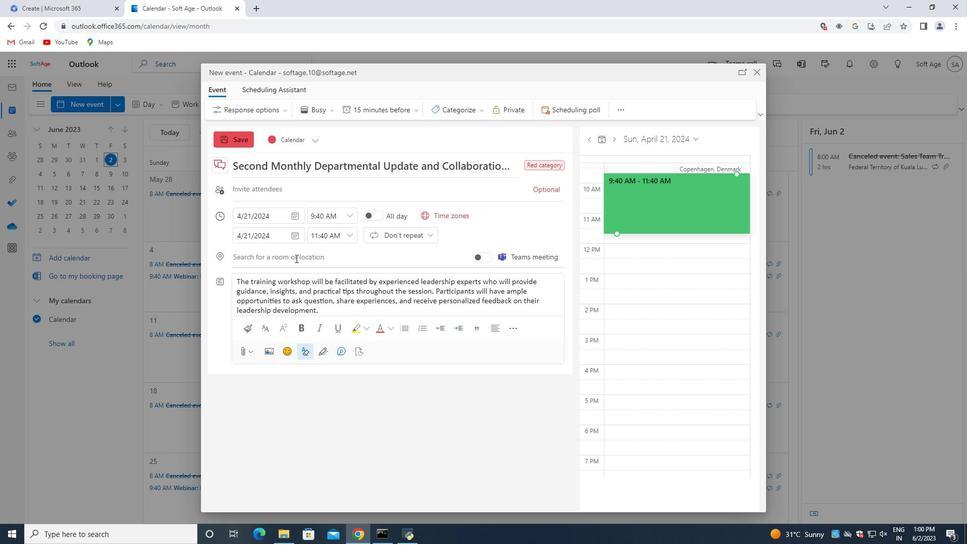 
Action: Mouse pressed left at (290, 259)
Screenshot: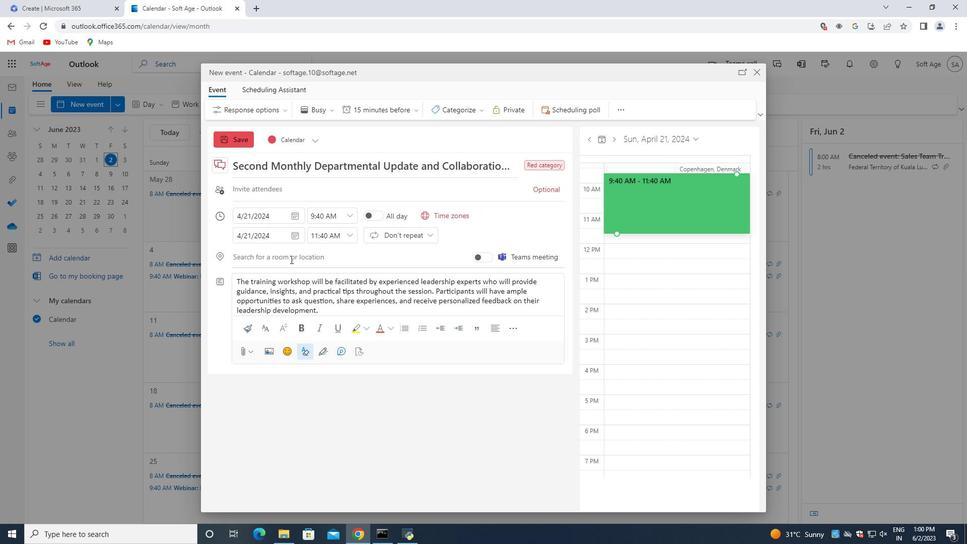 
Action: Key pressed 789<Key.space><Key.shift>Palm<Key.space><Key.shift>Jumeirah,<Key.space><Key.shift>Dubai,<Key.space><Key.shift>U<Key.shift>AE
Screenshot: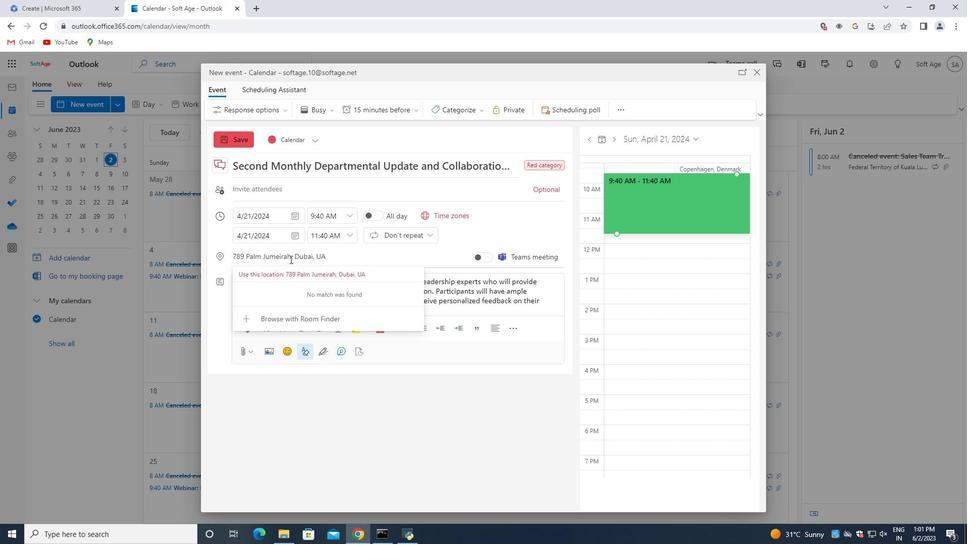 
Action: Mouse moved to (322, 275)
Screenshot: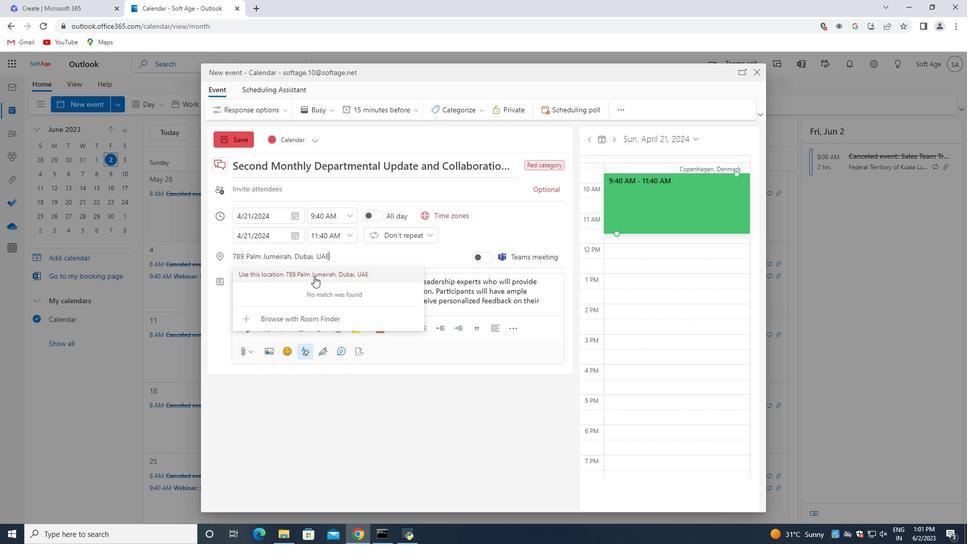 
Action: Mouse pressed left at (322, 275)
Screenshot: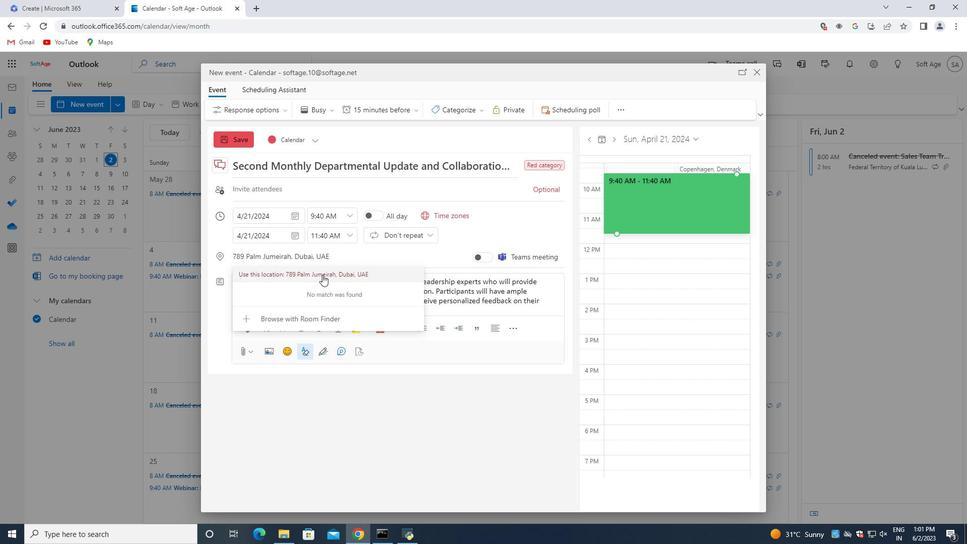 
Action: Mouse moved to (272, 184)
Screenshot: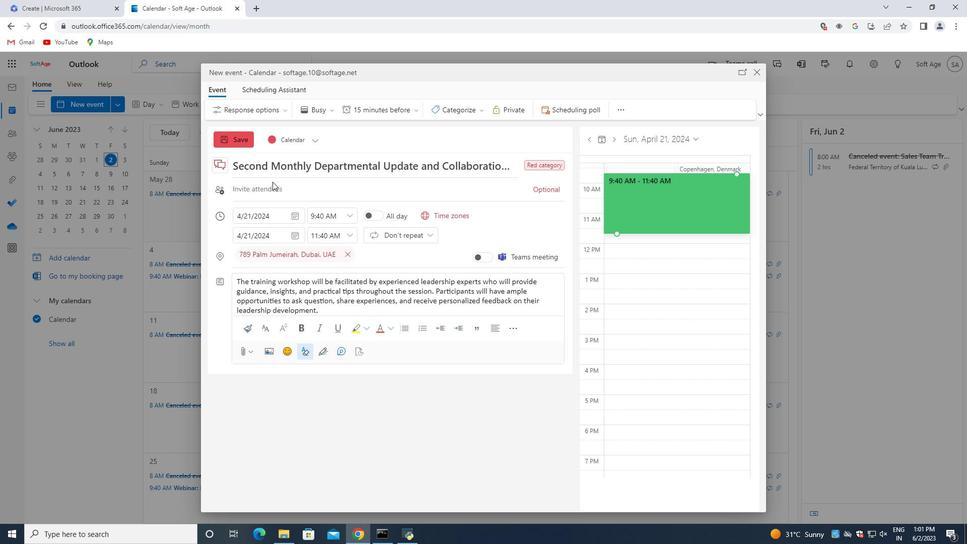 
Action: Mouse pressed left at (272, 184)
Screenshot: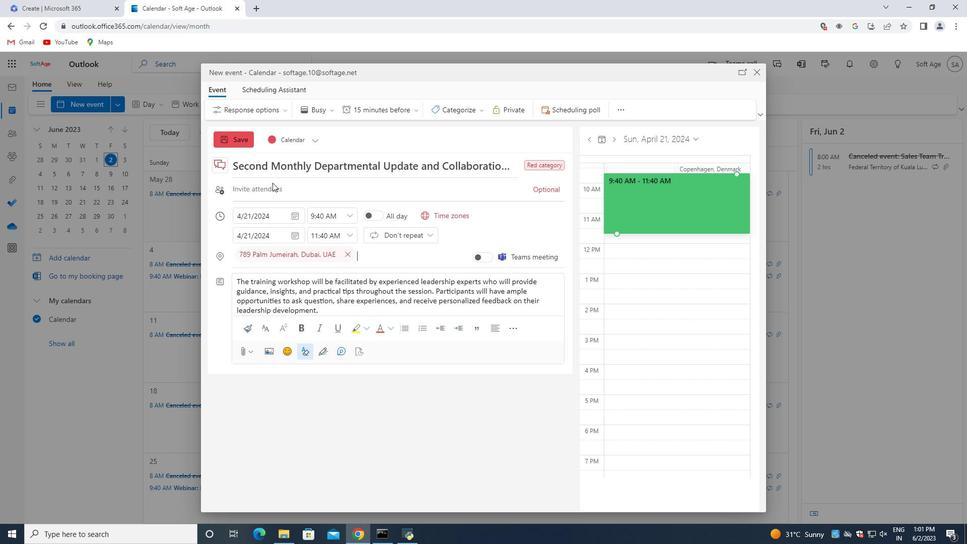 
Action: Mouse moved to (271, 184)
Screenshot: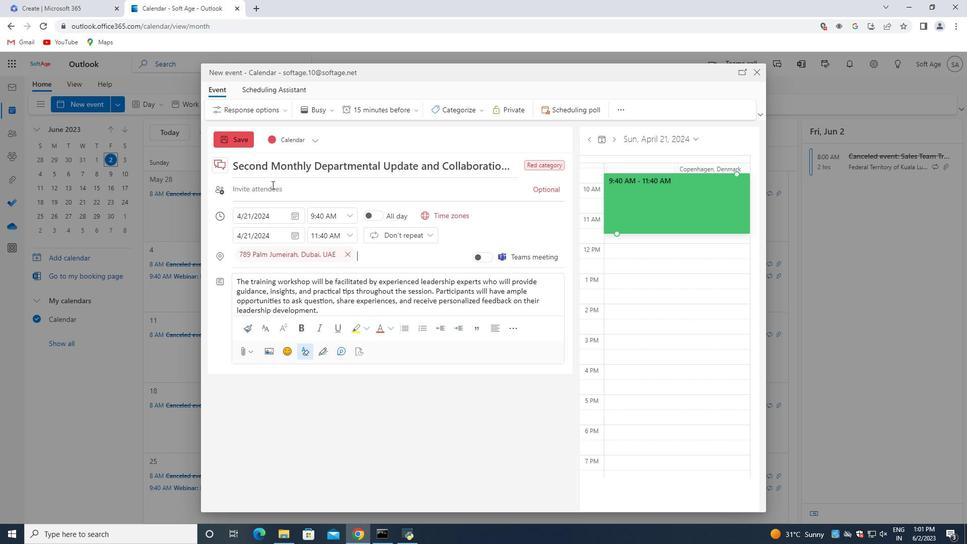 
Action: Key pressed softage.4<Key.shift>@softage.net<Key.enter>
Screenshot: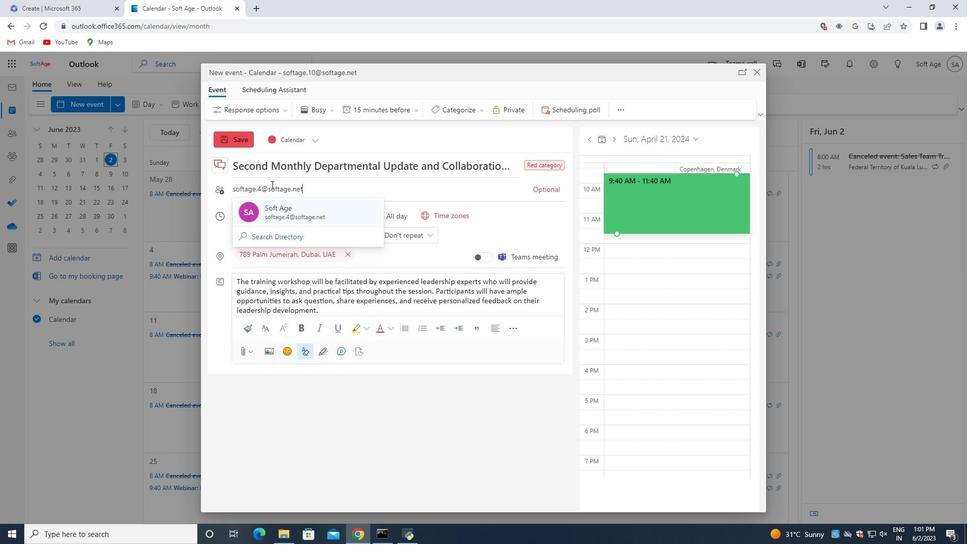 
Action: Mouse moved to (309, 200)
Screenshot: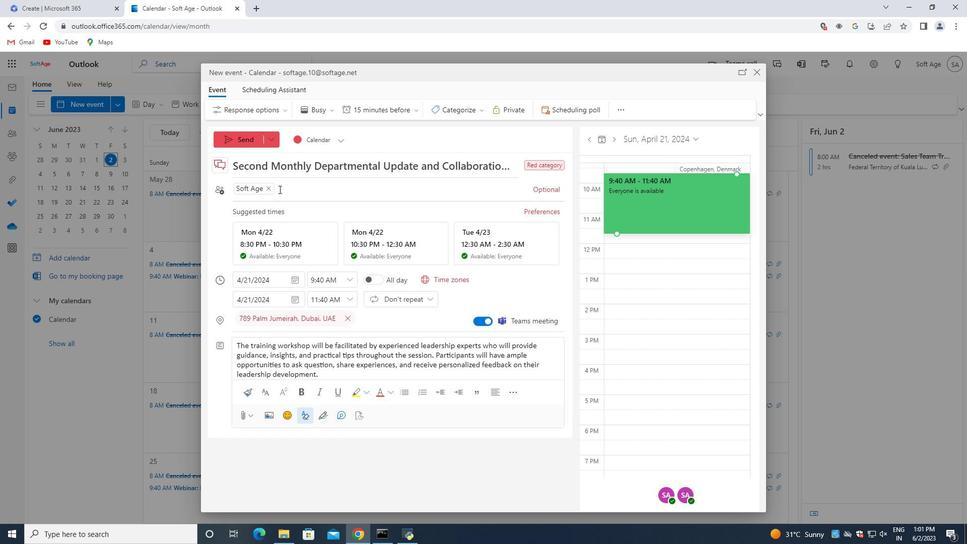 
Action: Key pressed softage.5<Key.shift><Key.shift><Key.shift><Key.shift>@softage.net
Screenshot: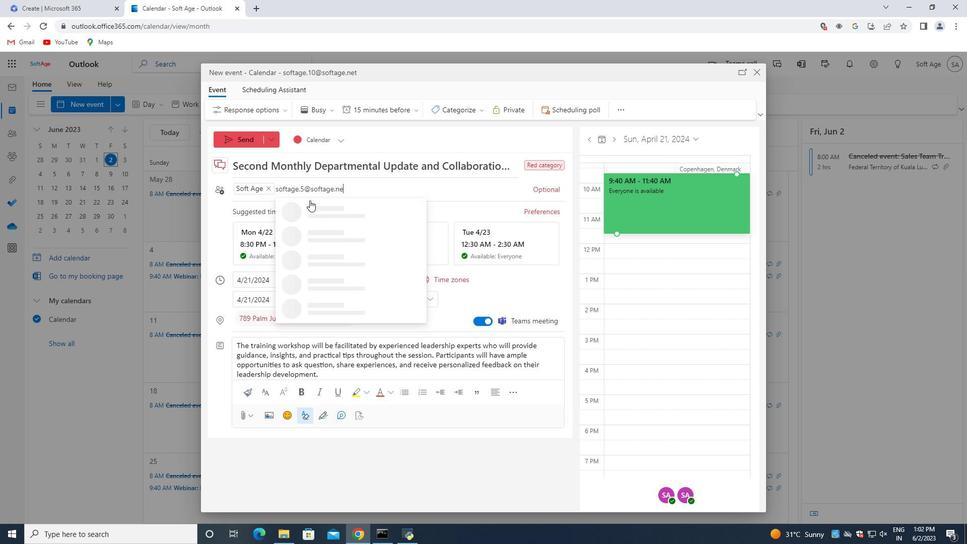 
Action: Mouse scrolled (309, 201) with delta (0, 0)
Screenshot: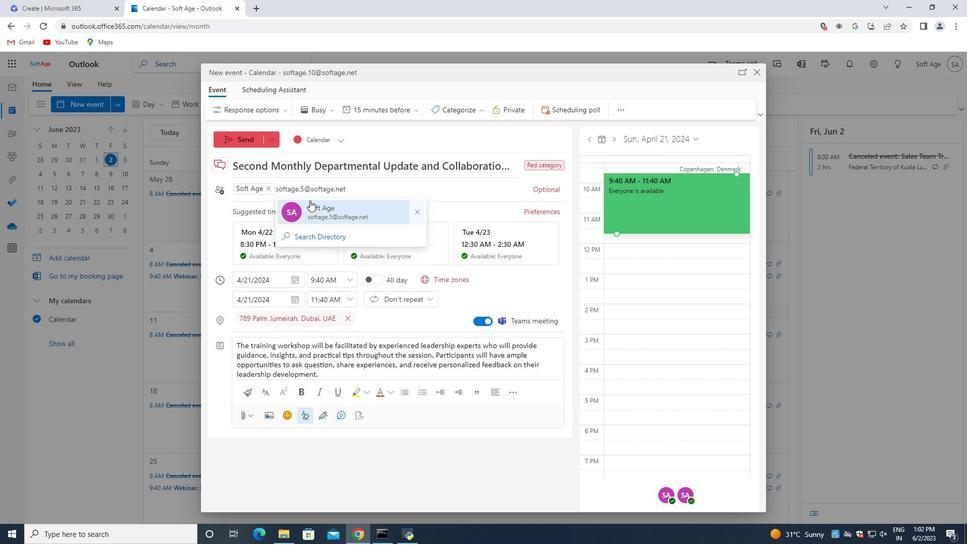 
Action: Mouse moved to (373, 208)
Screenshot: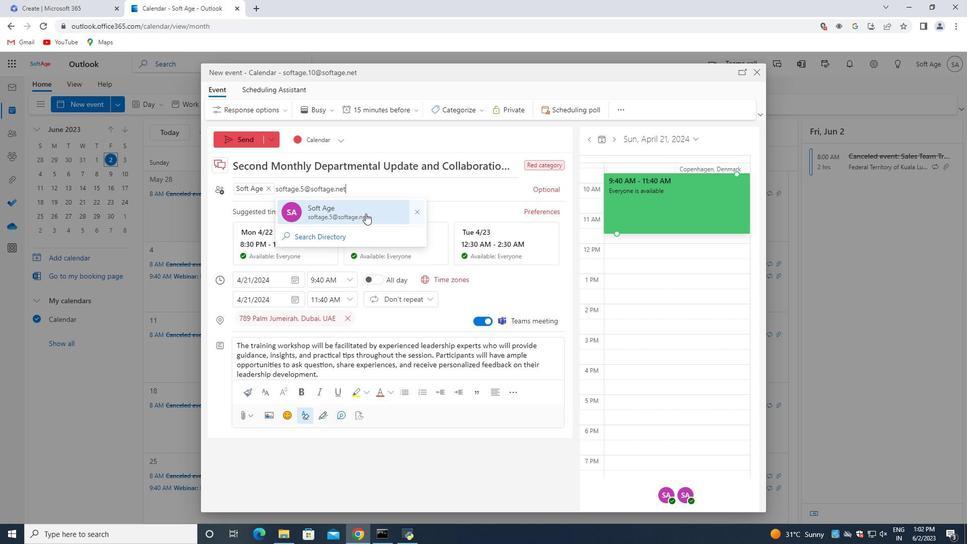 
Action: Mouse pressed left at (373, 208)
Screenshot: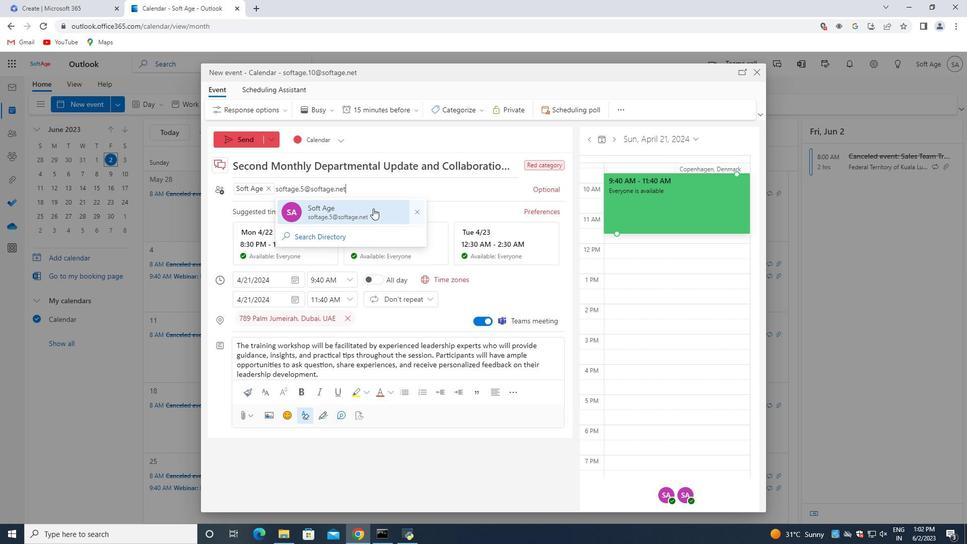 
Action: Mouse moved to (389, 110)
Screenshot: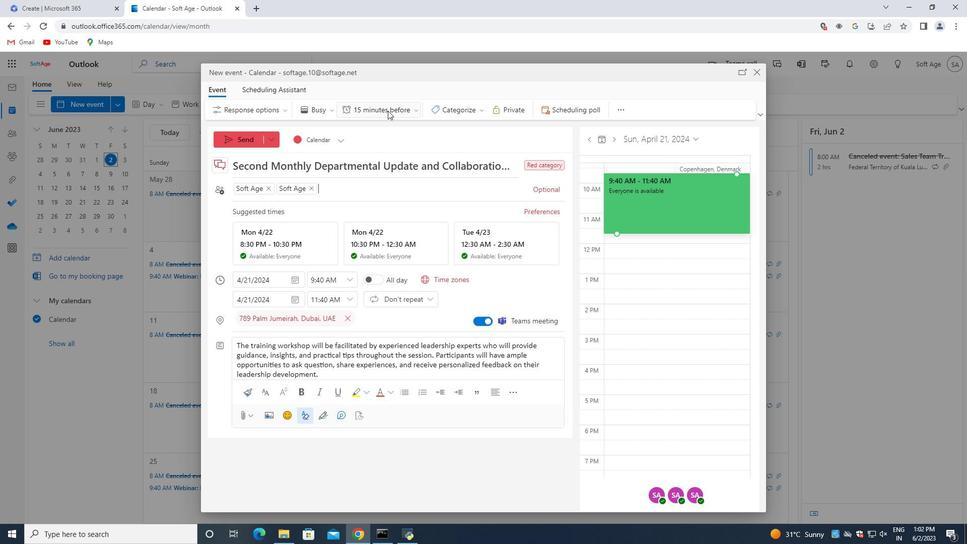 
Action: Mouse pressed left at (389, 110)
Screenshot: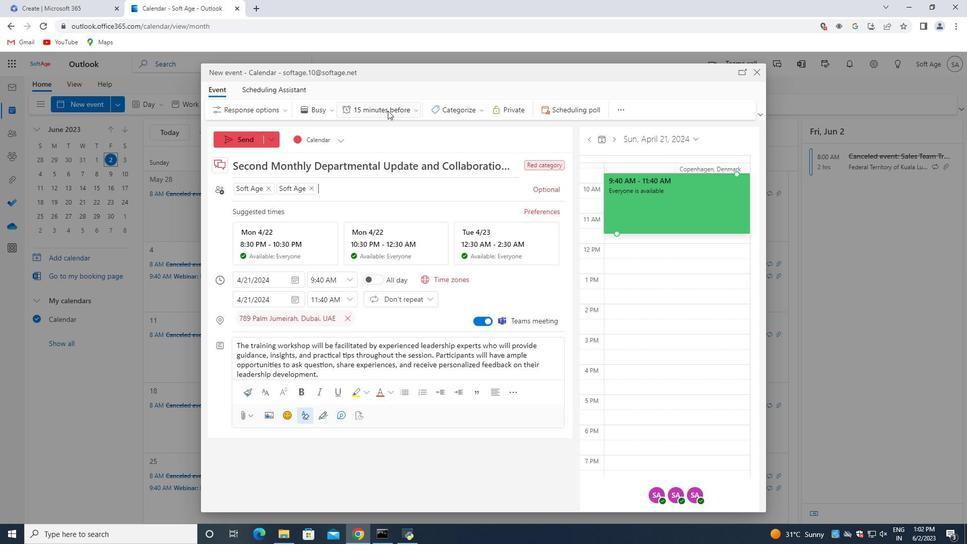 
Action: Mouse moved to (383, 200)
Screenshot: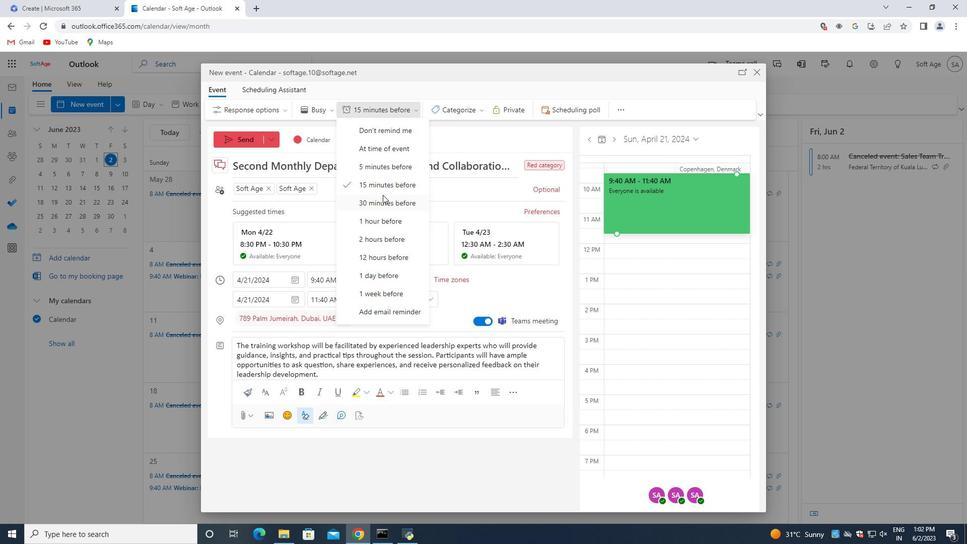 
Action: Mouse pressed left at (383, 200)
Screenshot: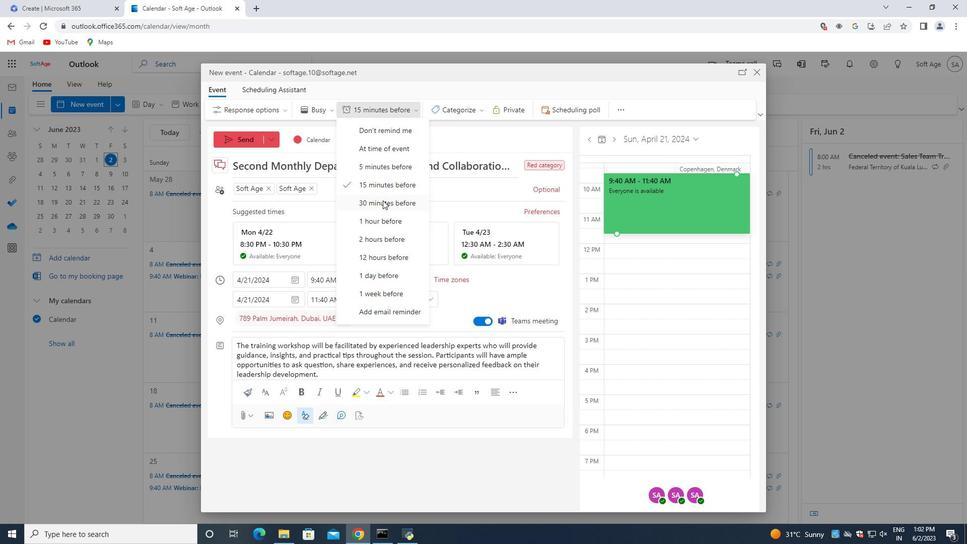 
Action: Mouse moved to (246, 139)
Screenshot: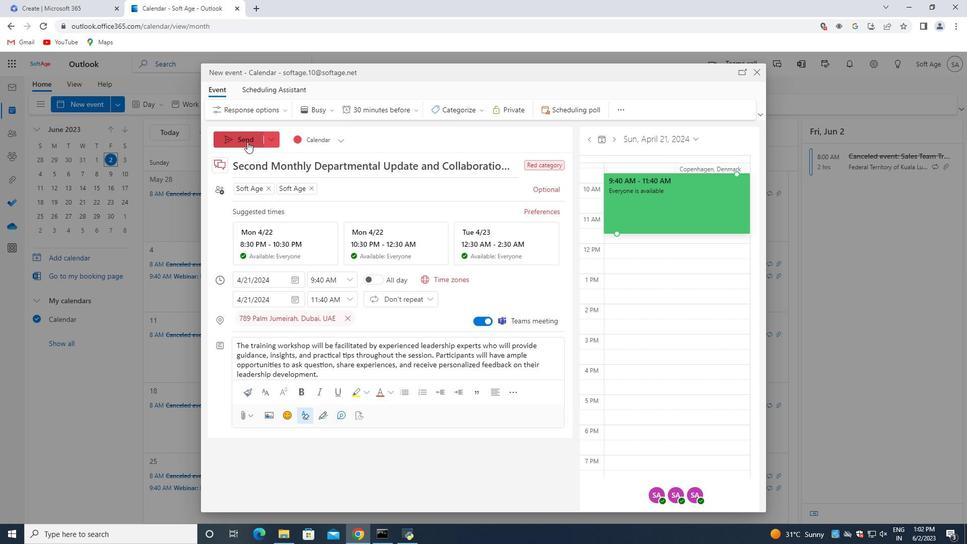
Action: Mouse pressed left at (246, 139)
Screenshot: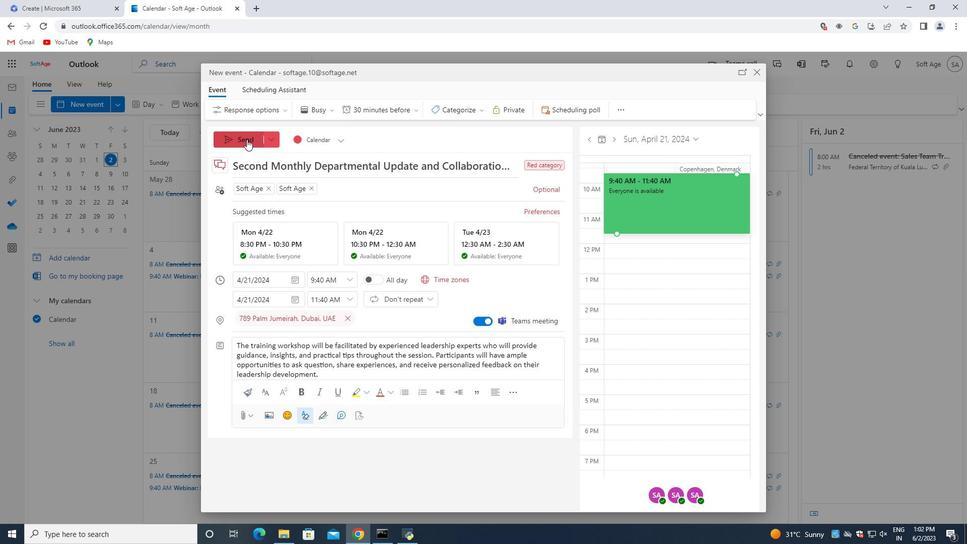 
Action: Mouse moved to (238, 133)
Screenshot: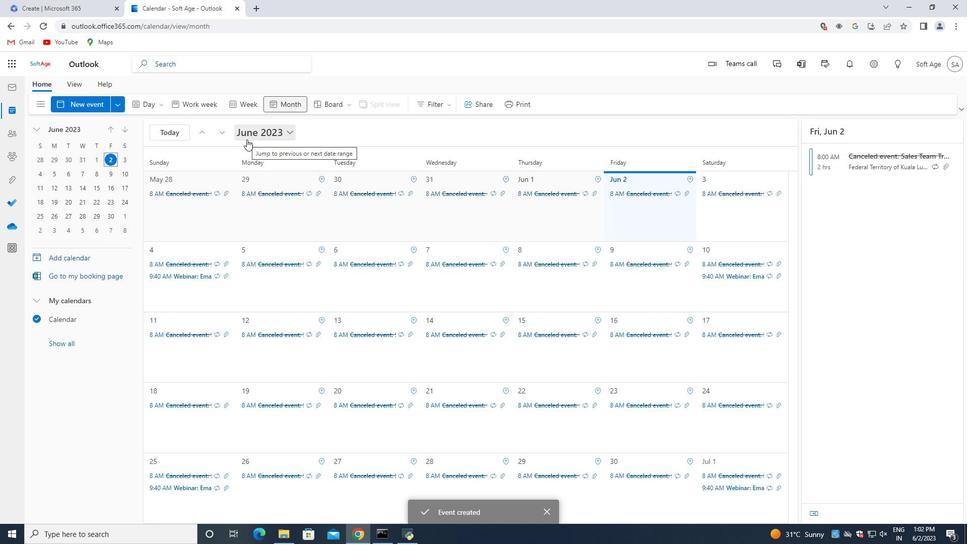
